 Task: Use the formula "FORMULATEXT" in spreadsheet "Project portfolio".
Action: Mouse moved to (141, 85)
Screenshot: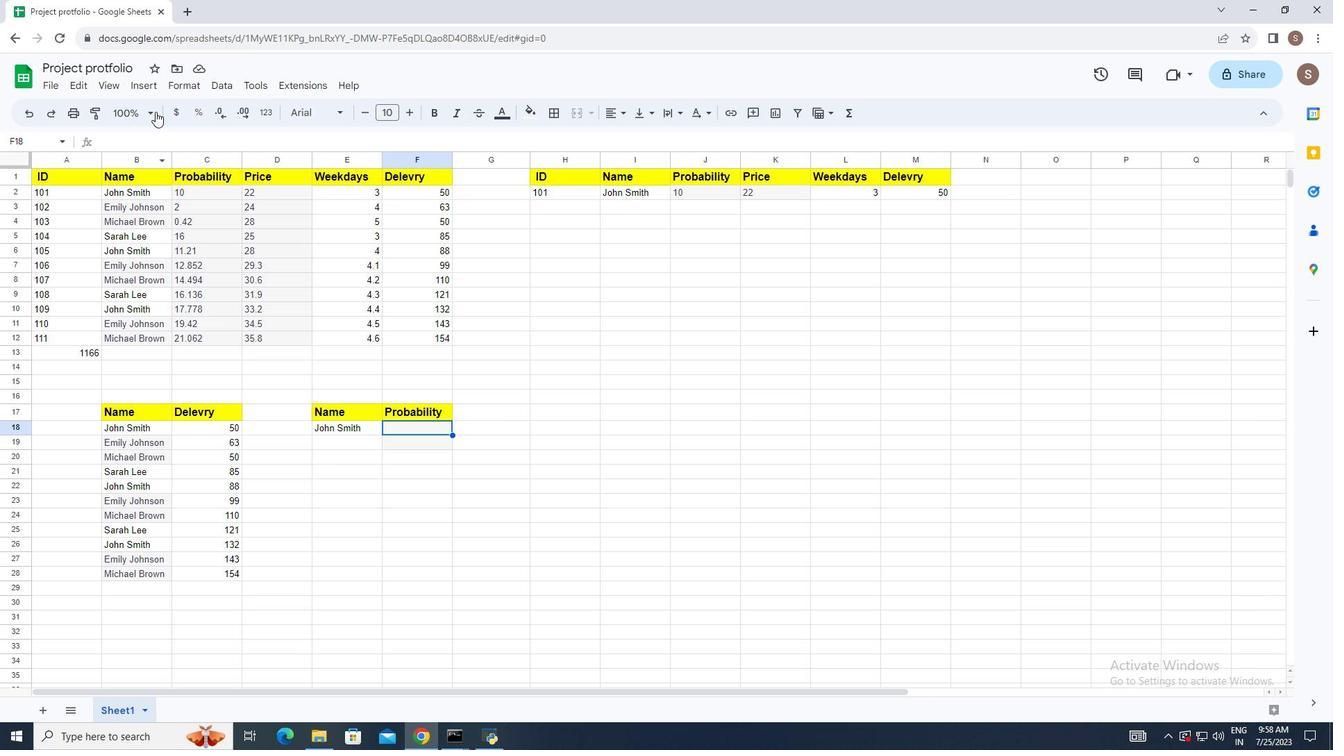 
Action: Mouse pressed left at (141, 85)
Screenshot: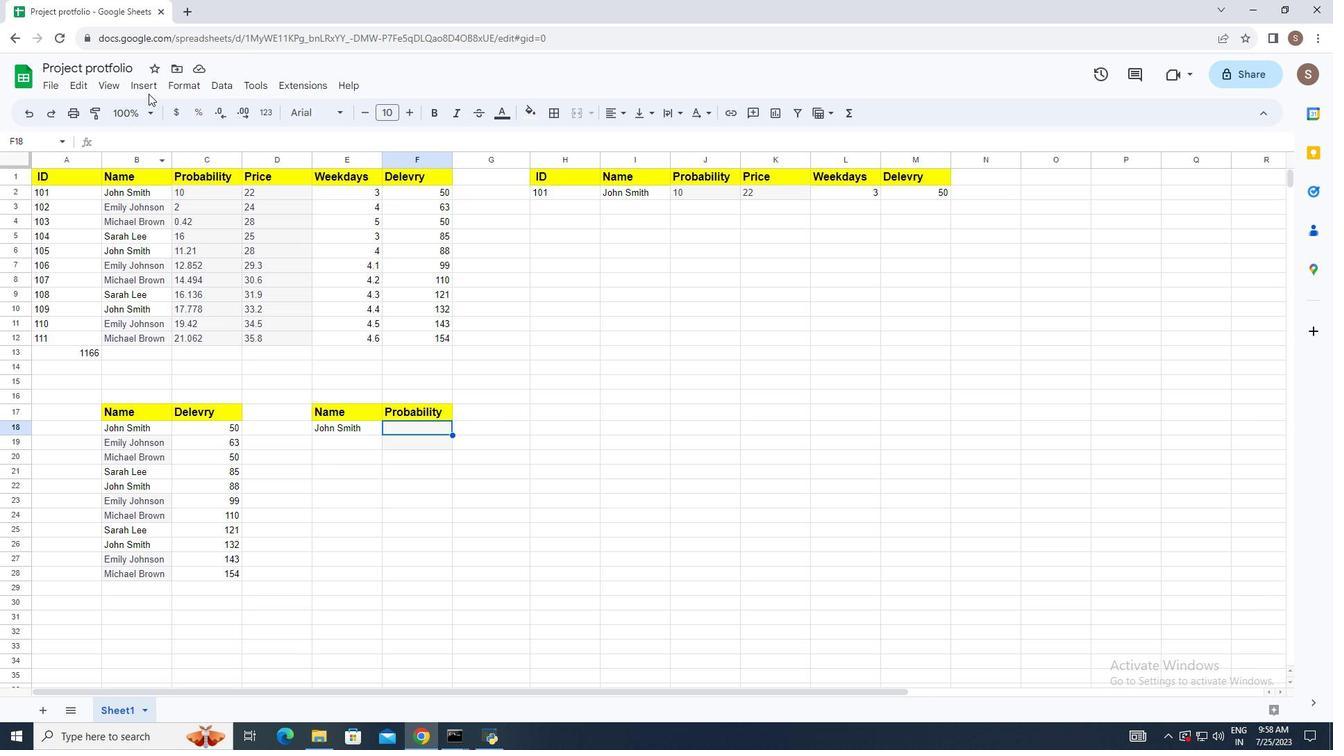 
Action: Mouse moved to (216, 329)
Screenshot: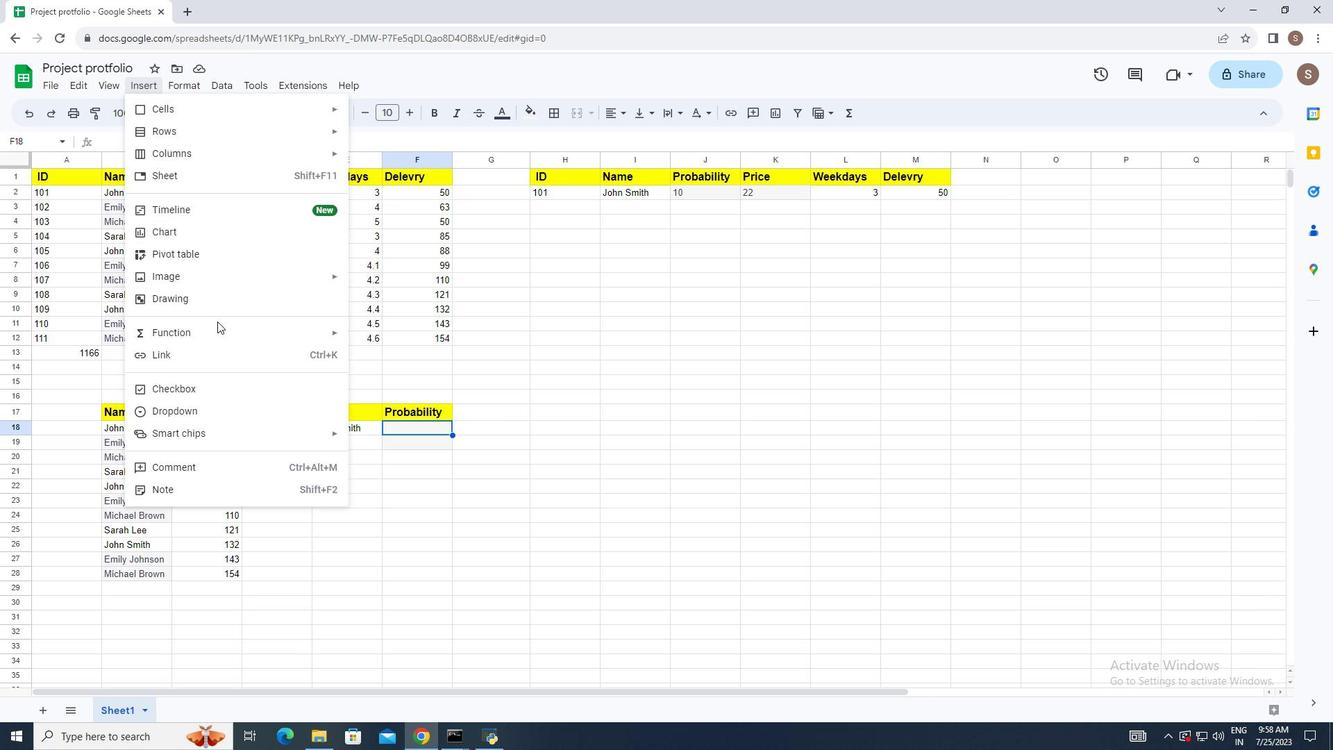 
Action: Mouse pressed left at (216, 329)
Screenshot: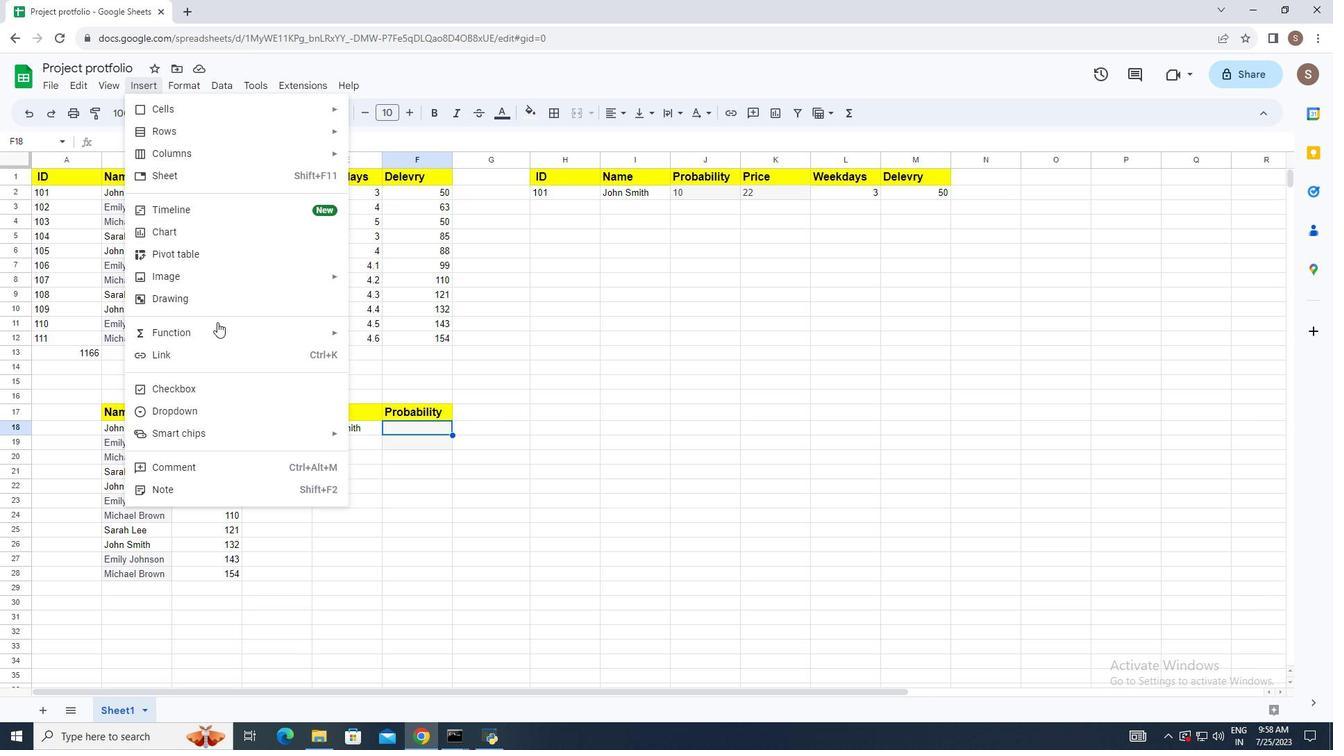 
Action: Mouse moved to (397, 323)
Screenshot: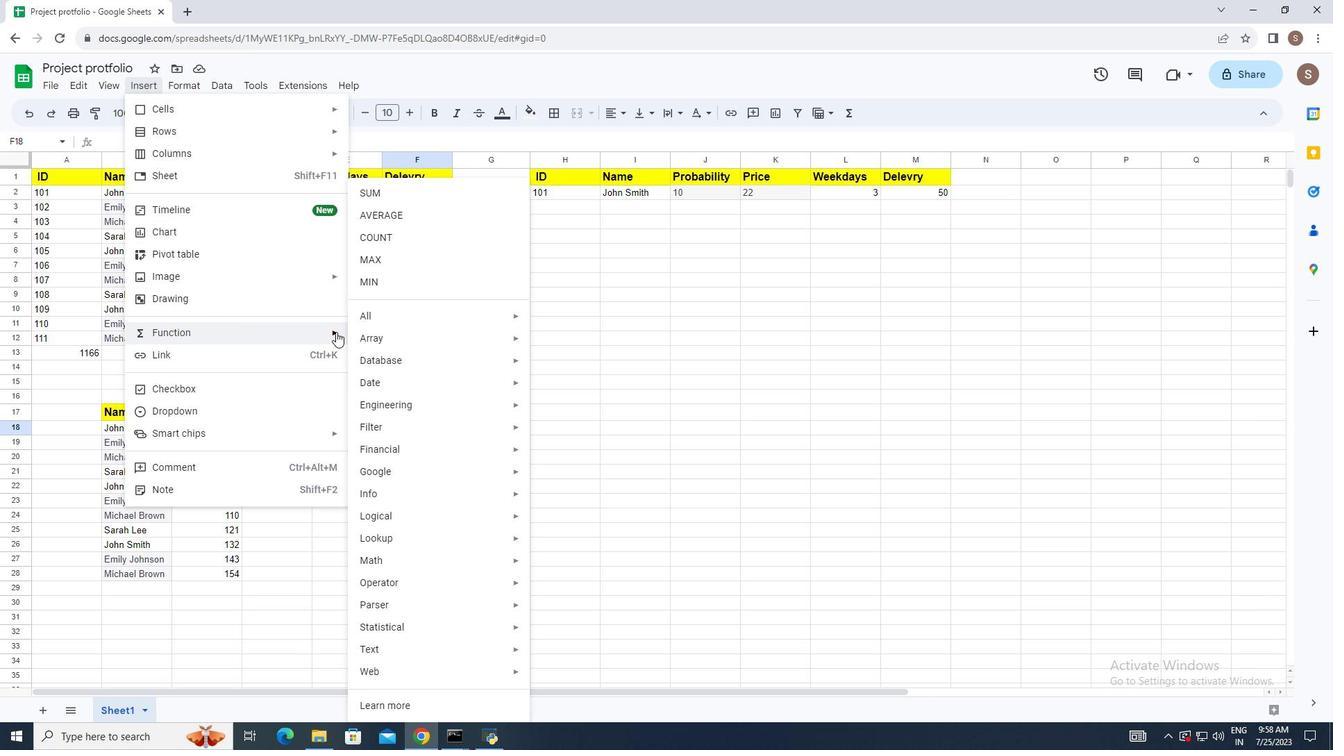 
Action: Mouse pressed left at (397, 323)
Screenshot: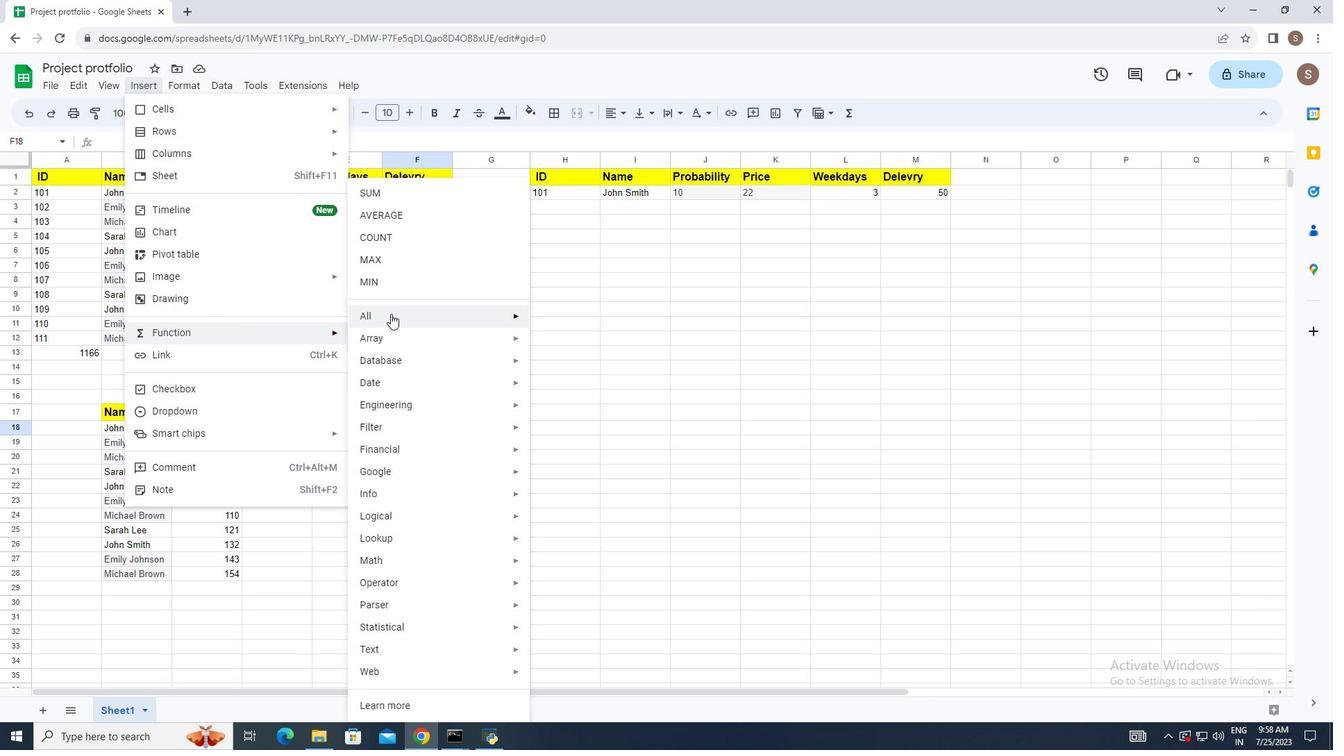 
Action: Mouse moved to (621, 466)
Screenshot: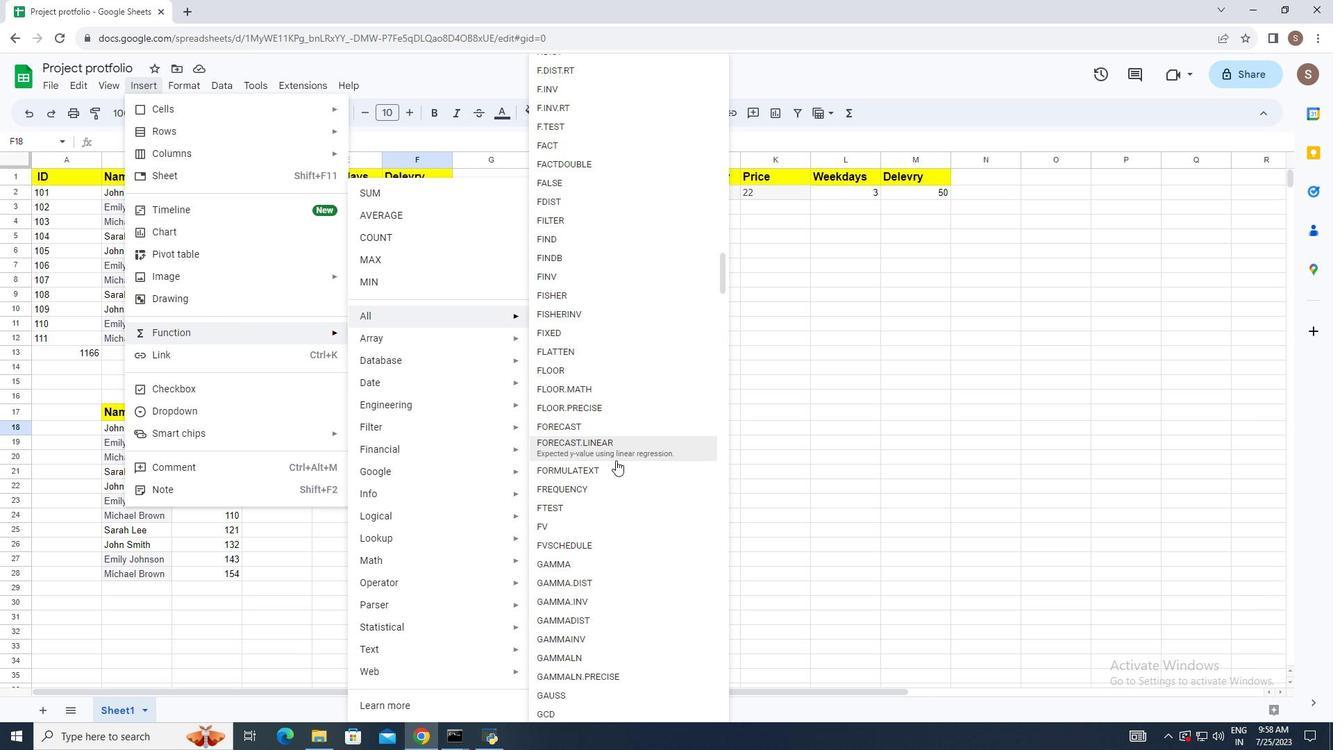 
Action: Mouse pressed left at (621, 466)
Screenshot: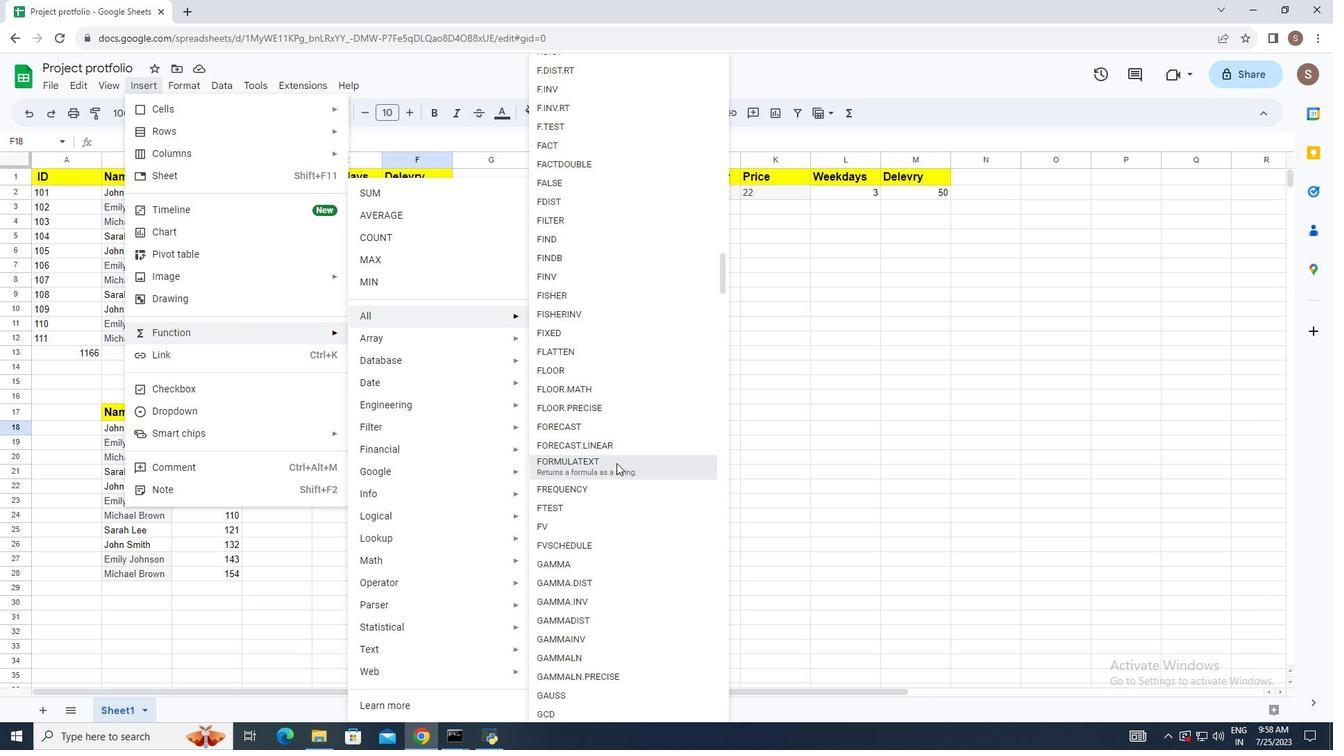 
Action: Mouse moved to (64, 193)
Screenshot: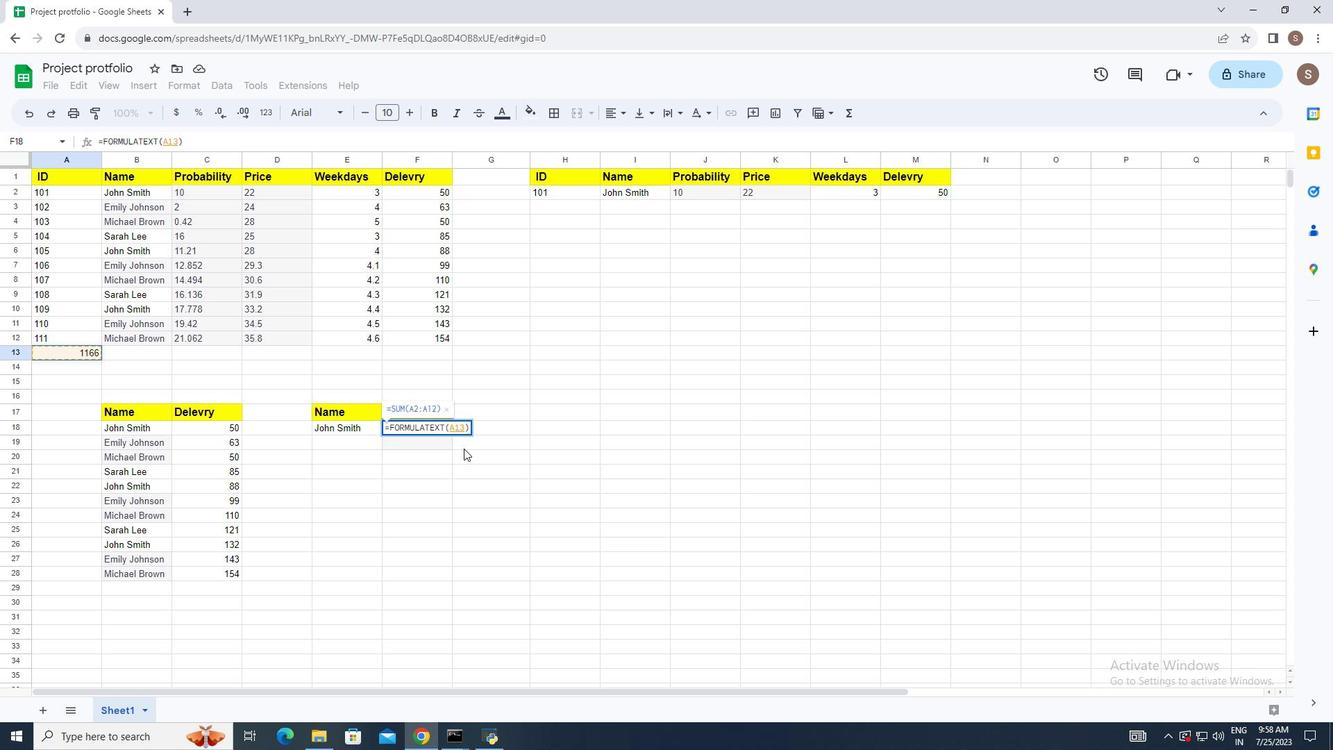 
Action: Mouse pressed left at (64, 193)
Screenshot: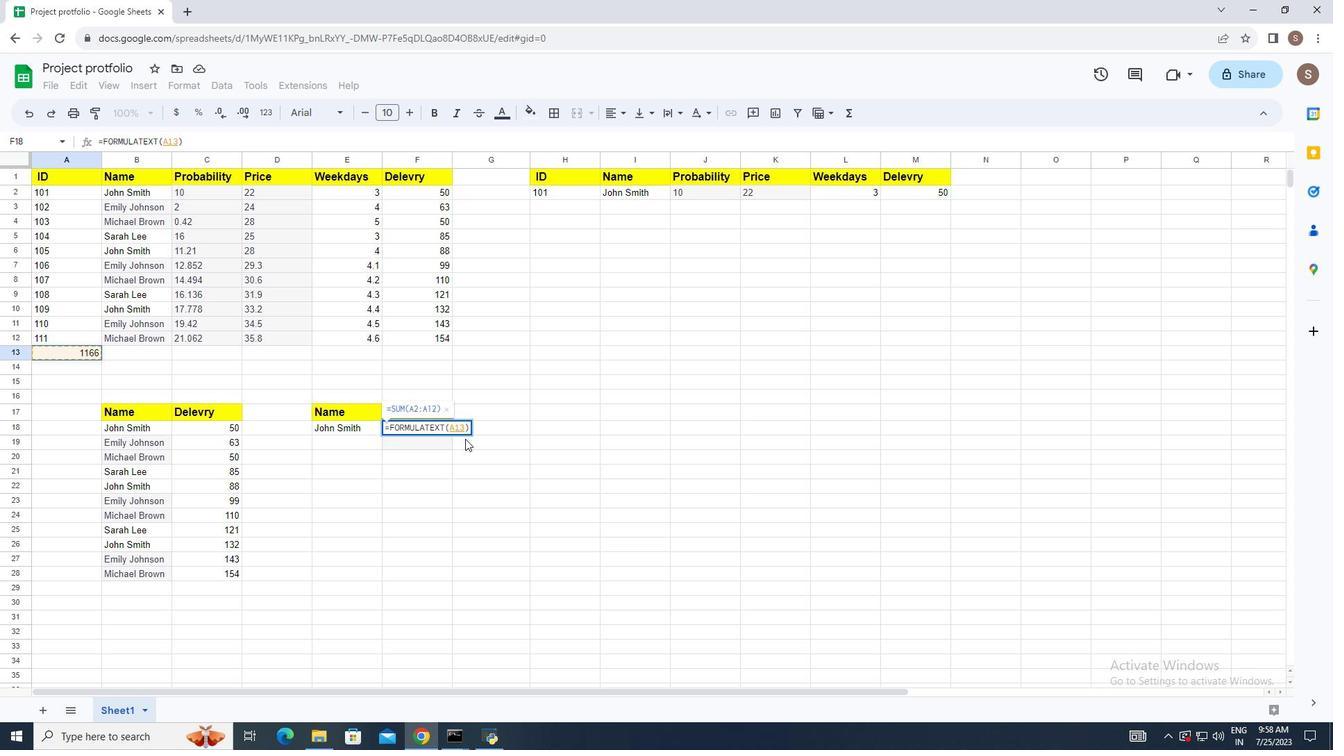 
Action: Mouse moved to (518, 518)
Screenshot: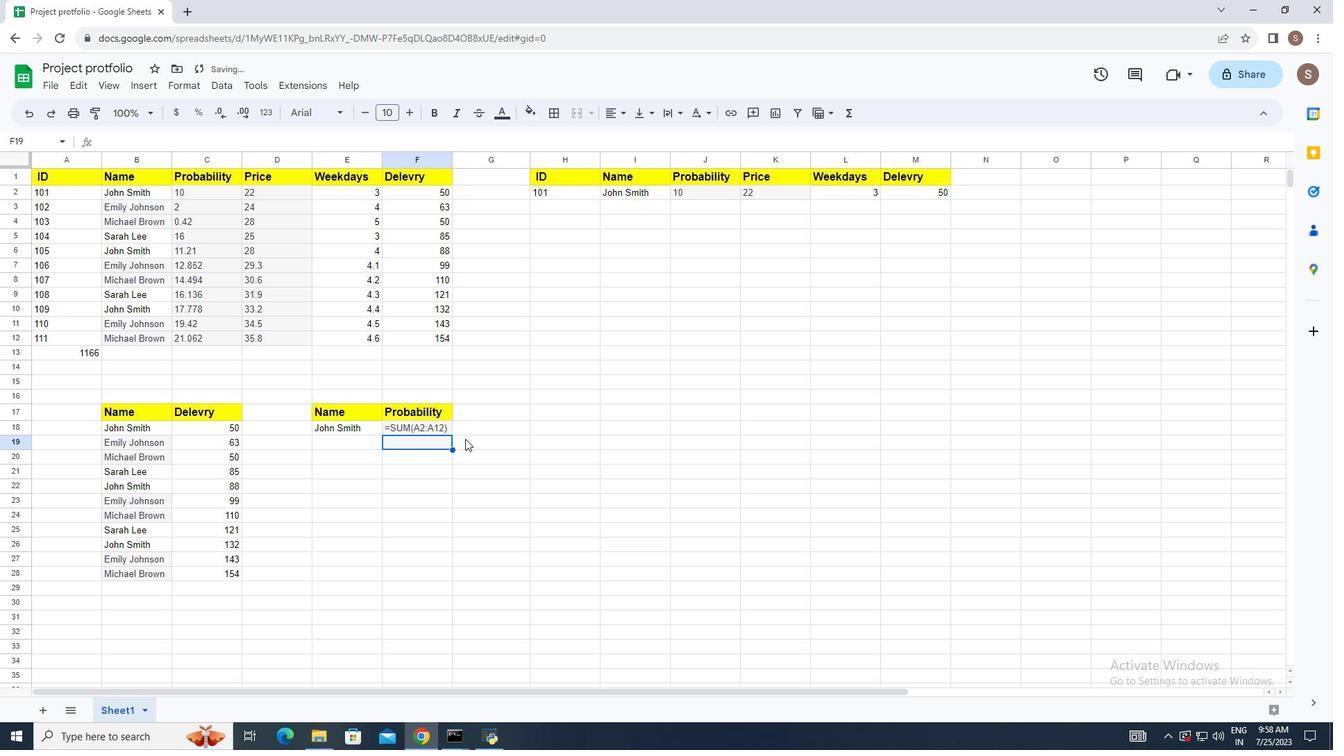 
Action: Key pressed ,
Screenshot: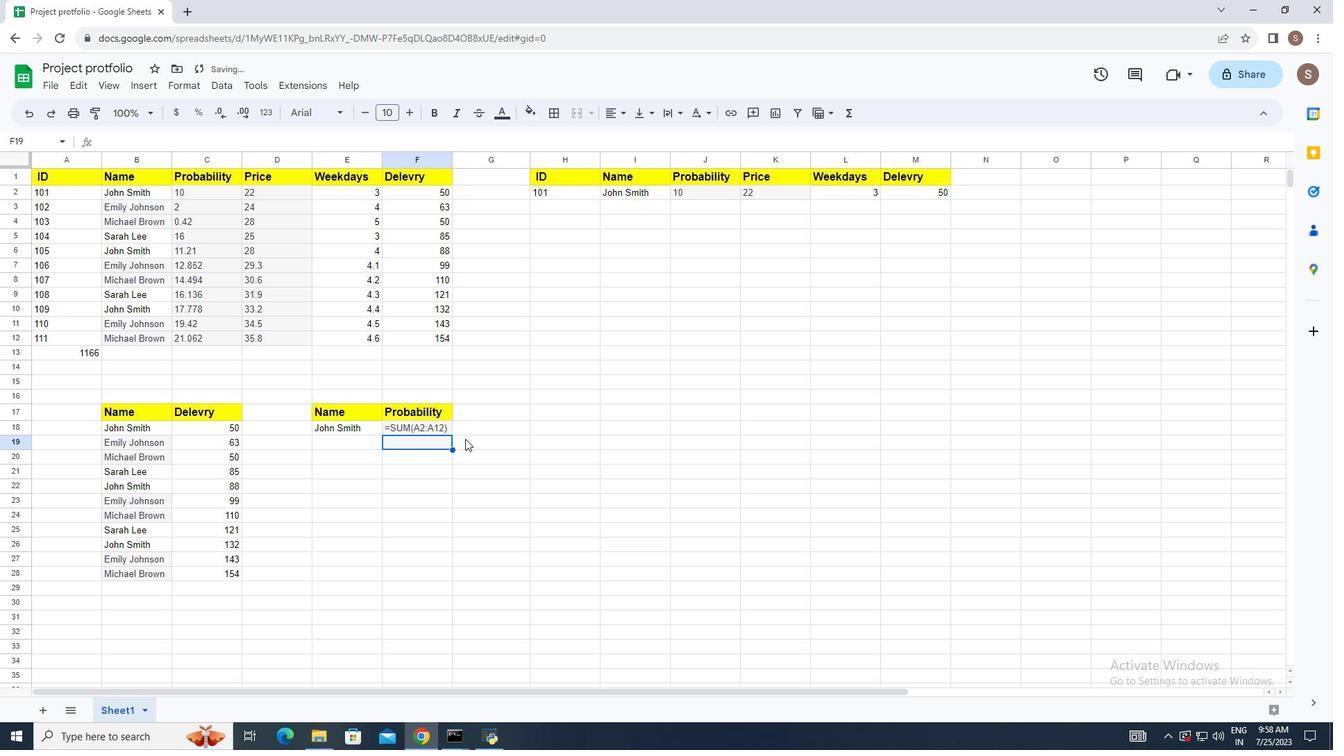 
Action: Mouse moved to (485, 496)
Screenshot: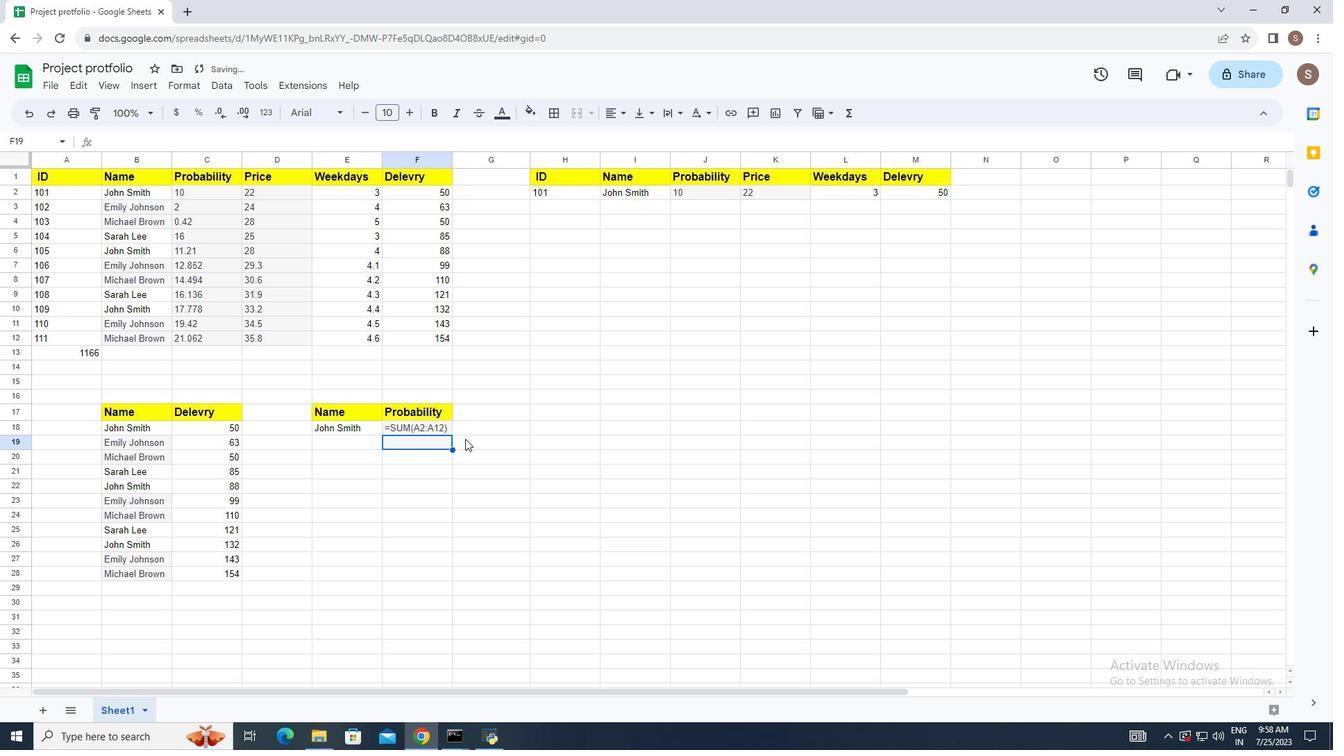
Action: Key pressed <Key.space>
Screenshot: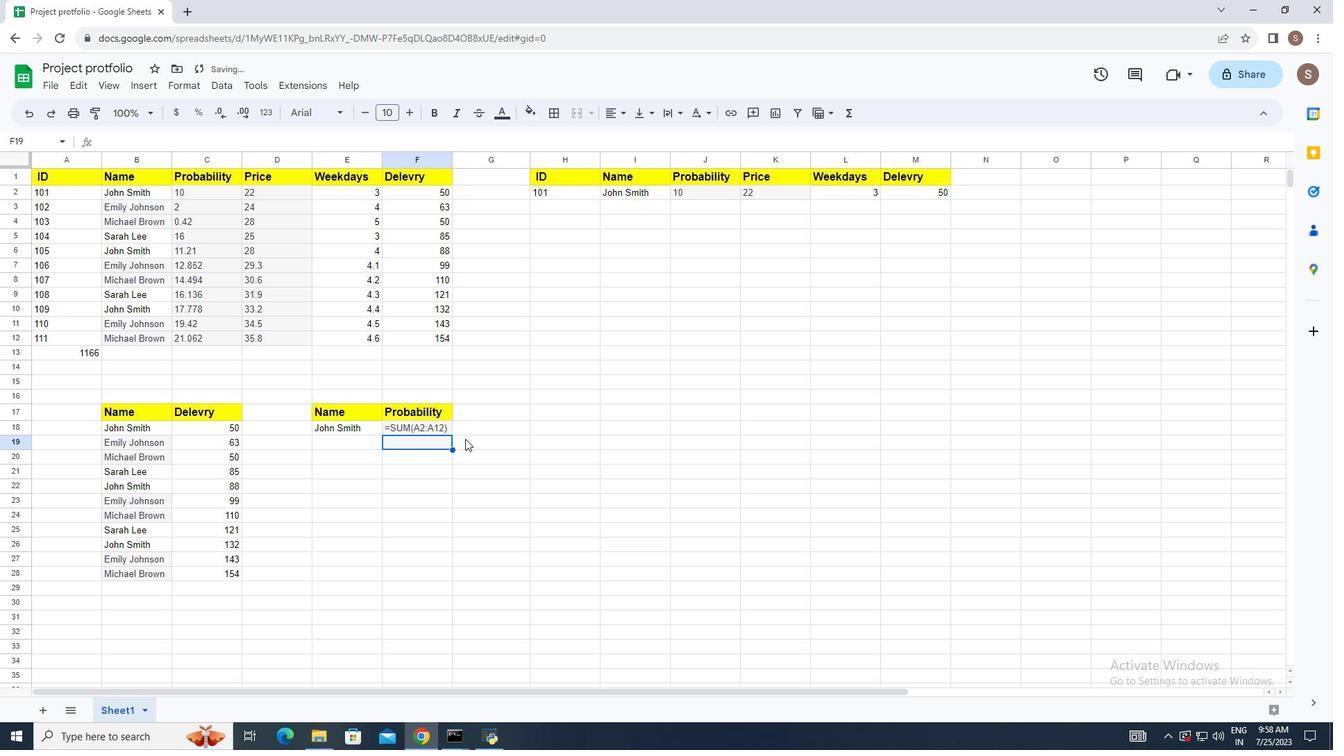 
Action: Mouse moved to (357, 191)
Screenshot: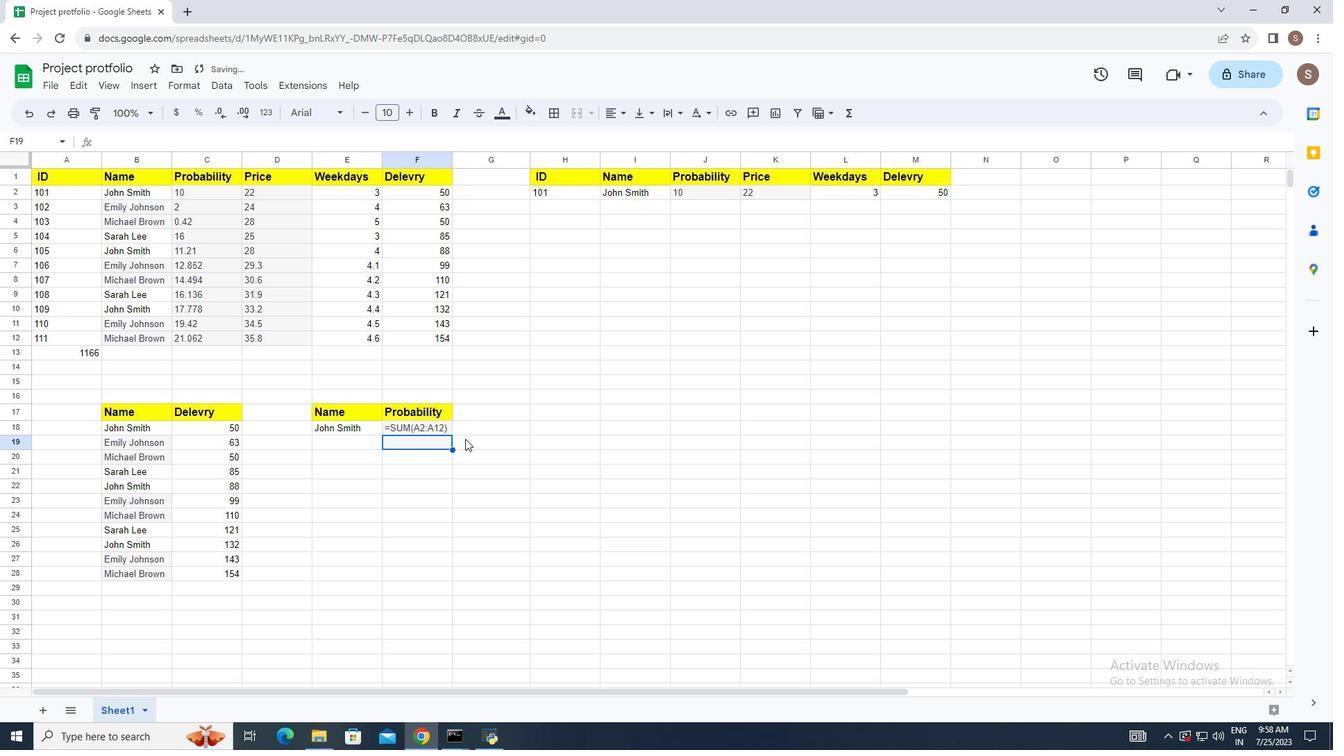 
Action: Mouse pressed left at (357, 191)
Screenshot: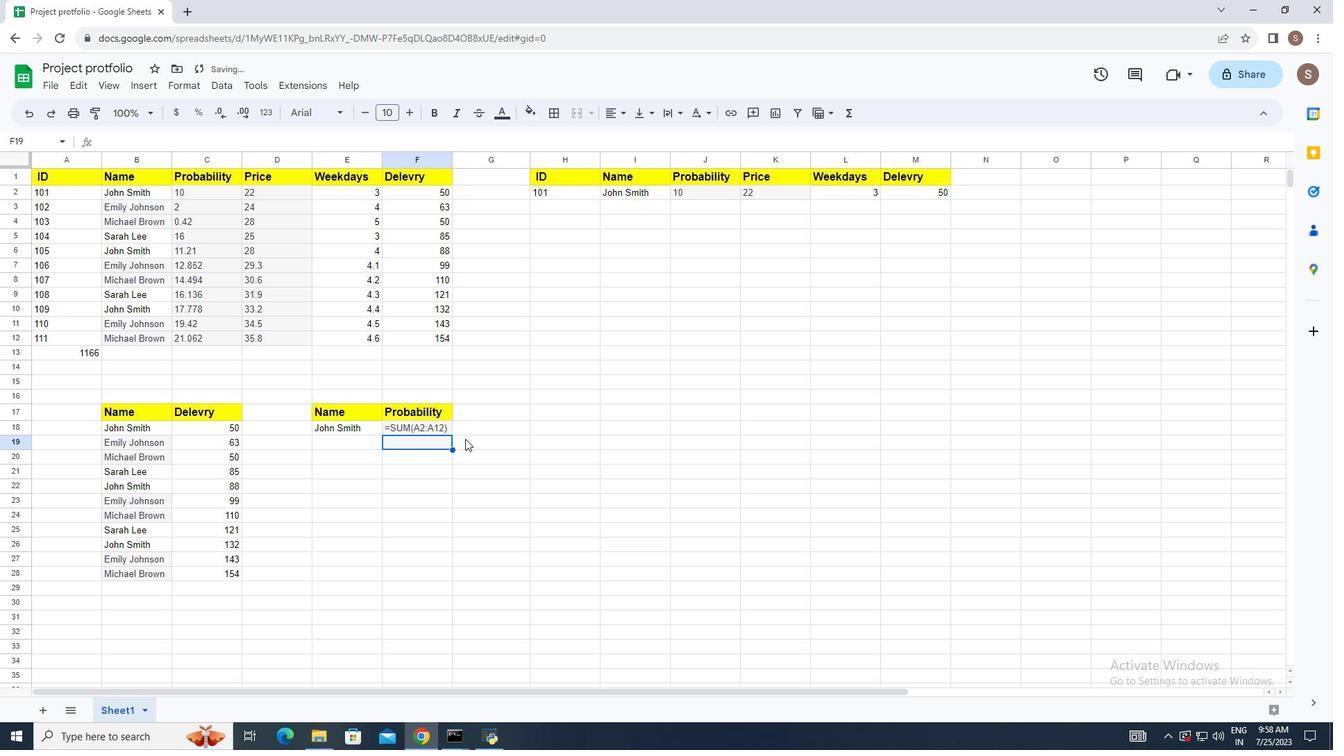 
Action: Mouse moved to (624, 596)
Screenshot: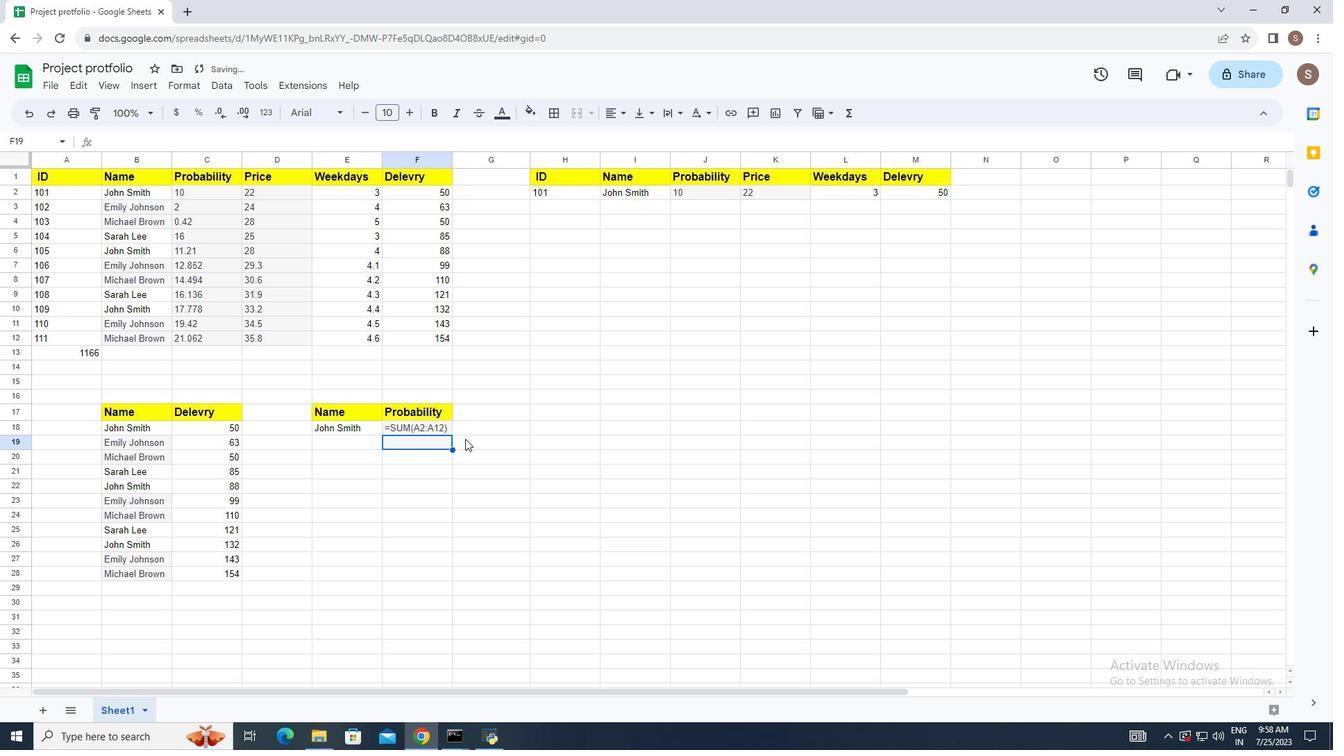 
Action: Key pressed <Key.enter>
Screenshot: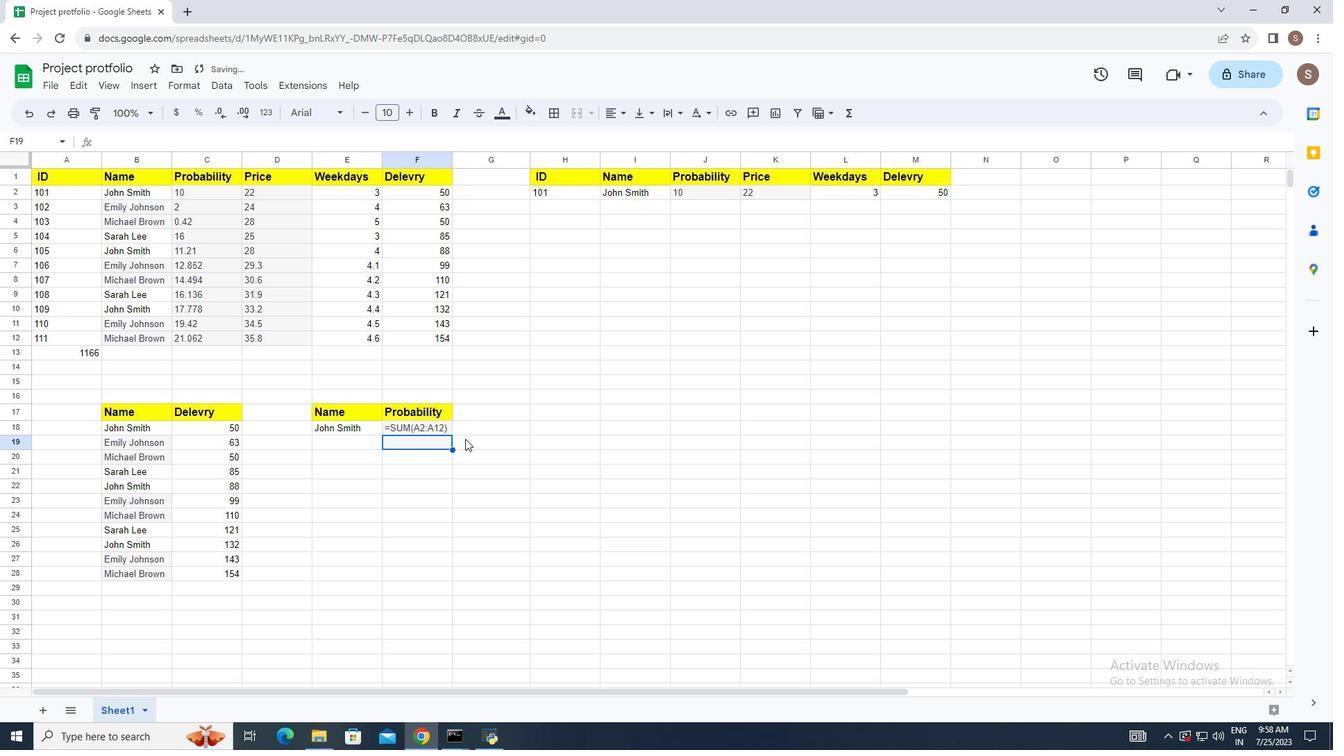 
Action: Mouse moved to (414, 428)
Screenshot: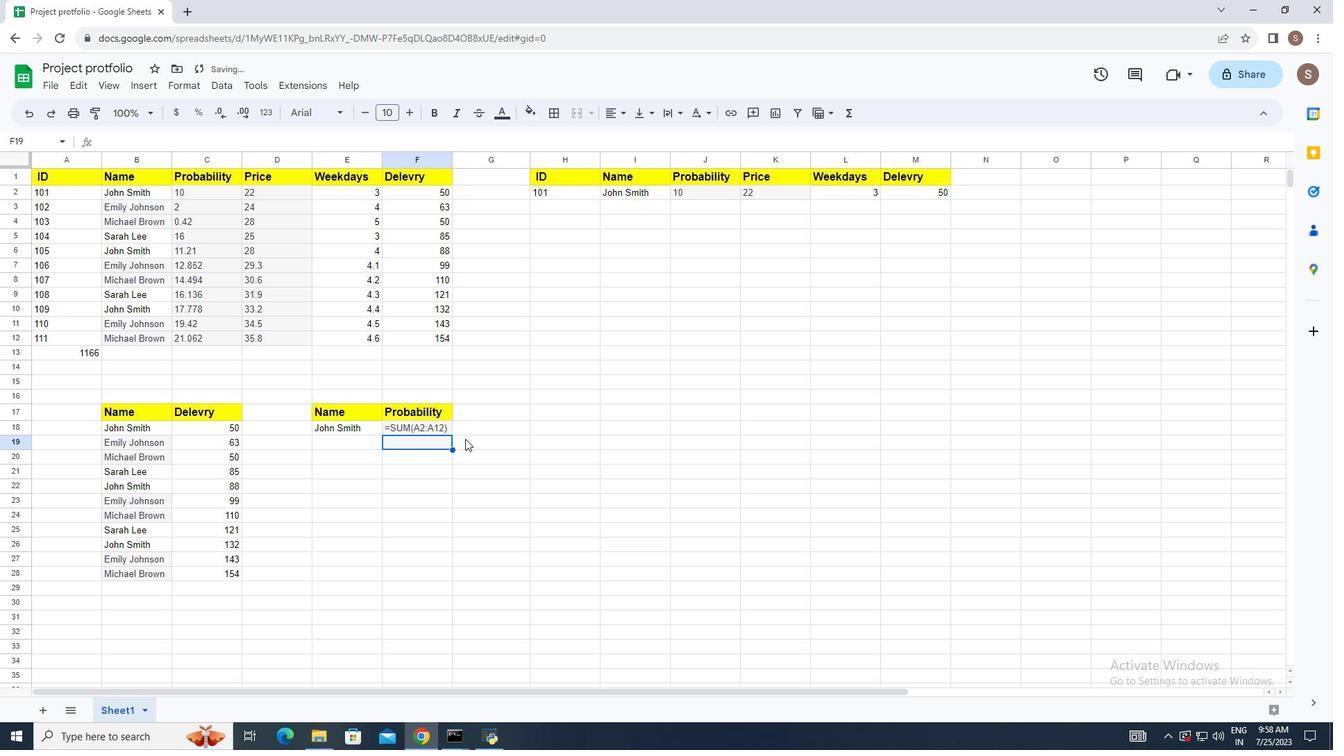 
Action: Mouse pressed left at (414, 428)
Screenshot: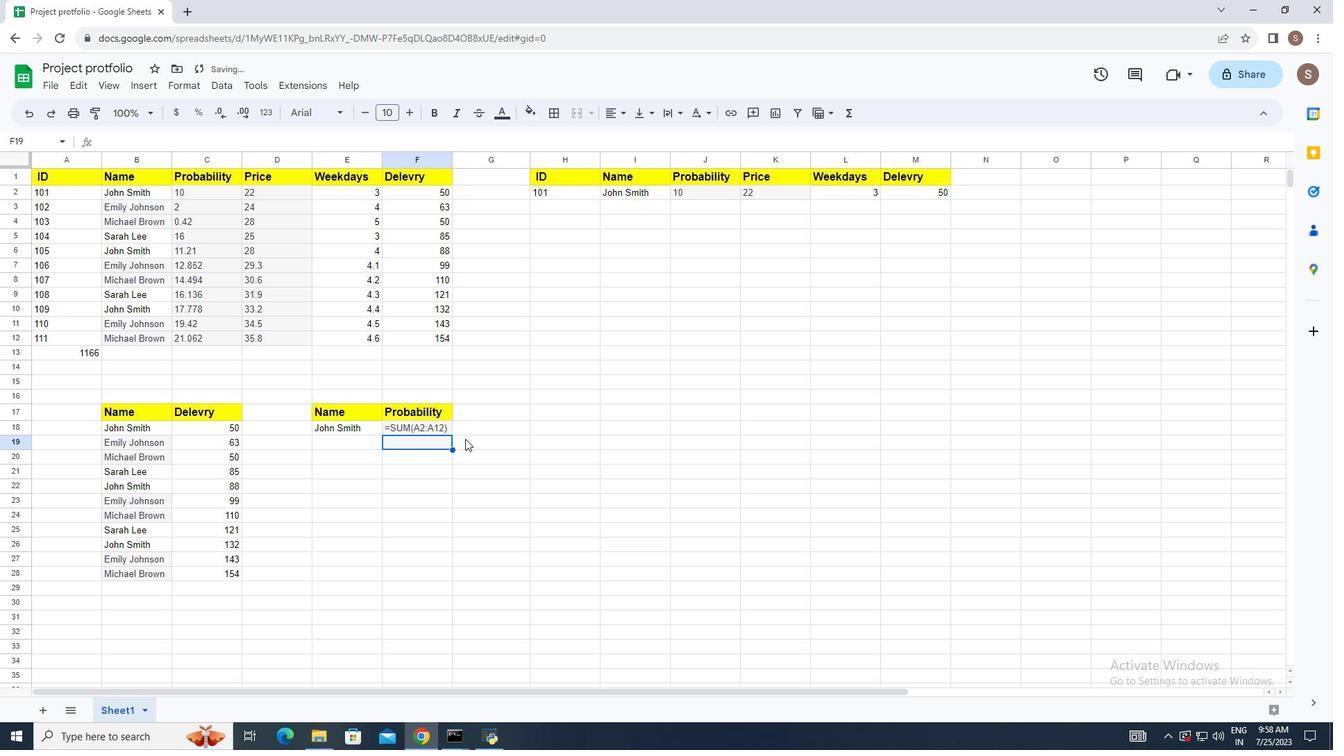 
Action: Mouse pressed left at (414, 428)
Screenshot: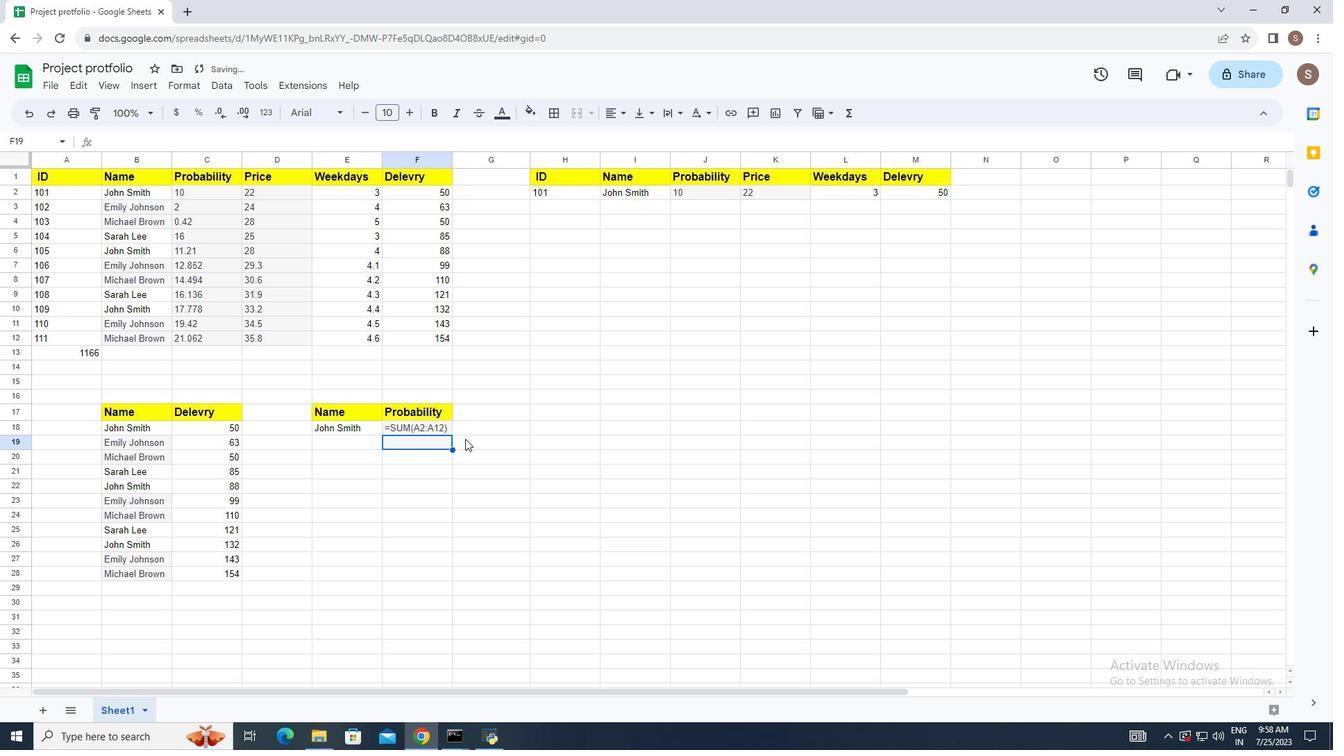 
Action: Mouse moved to (480, 428)
Screenshot: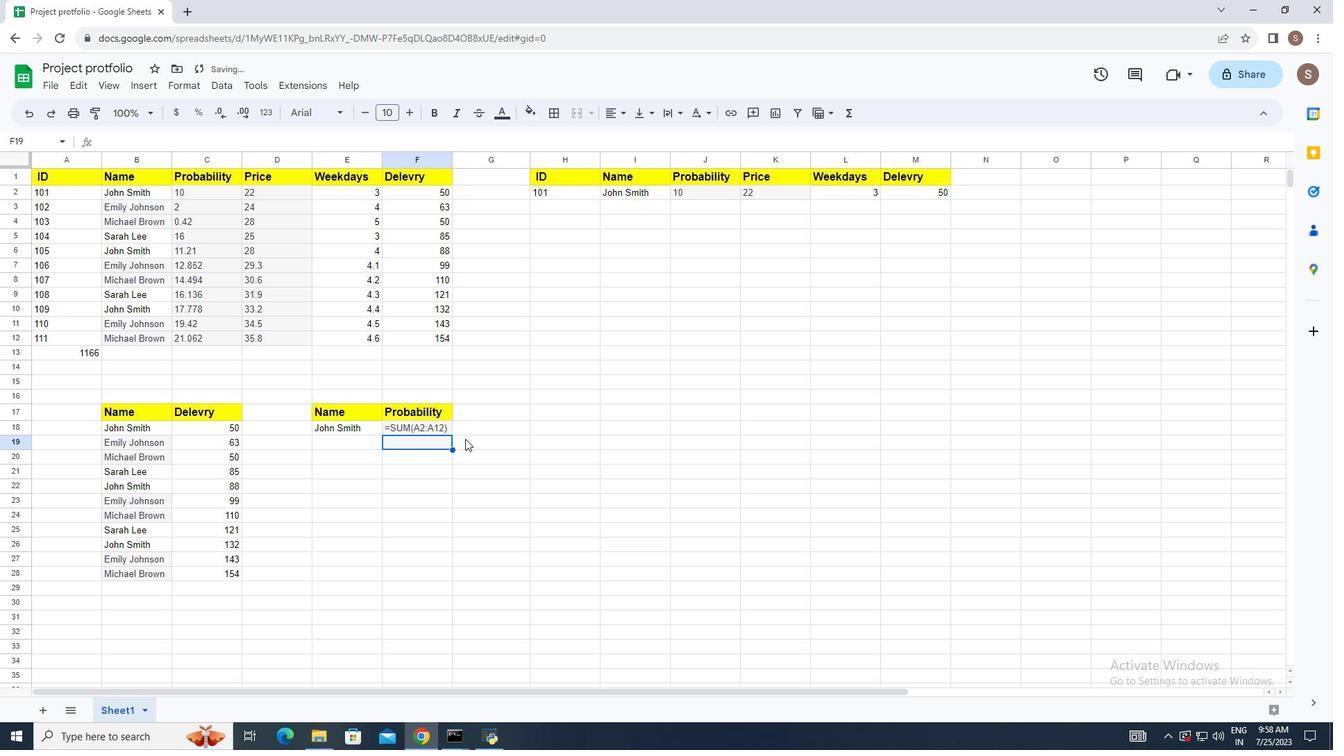 
Action: Mouse pressed left at (480, 428)
Screenshot: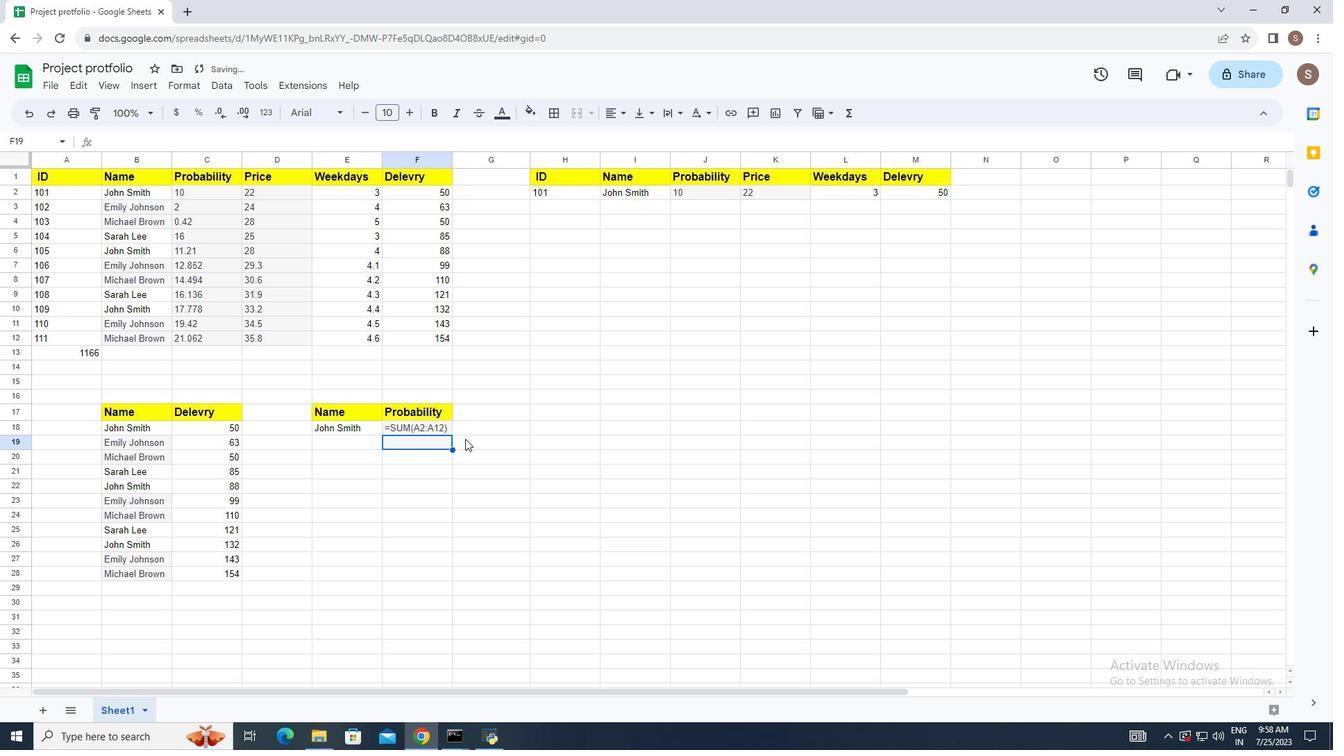 
Action: Mouse moved to (509, 511)
Screenshot: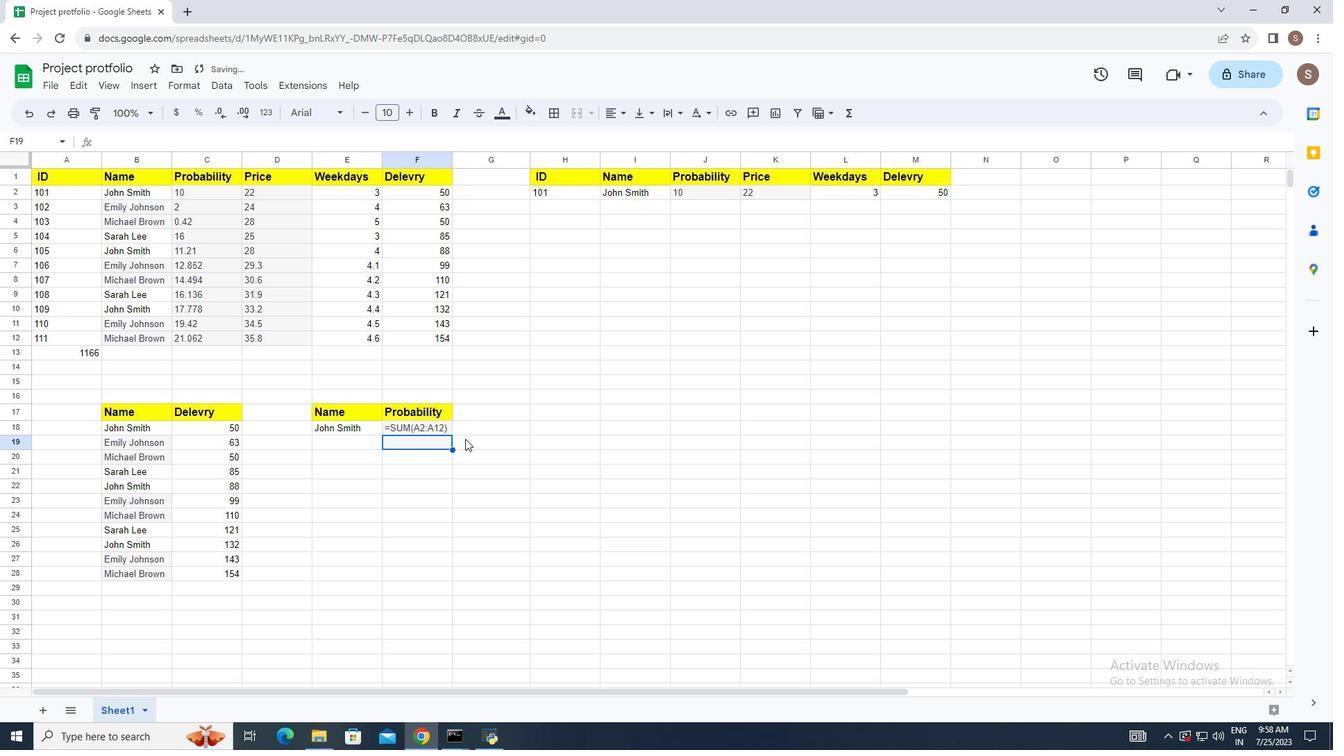 
Action: Key pressed <Key.backspace><Key.backspace><Key.backspace><Key.backspace><Key.backspace><Key.backspace><Key.shift>A2<Key.enter><Key.up><Key.delete>
Screenshot: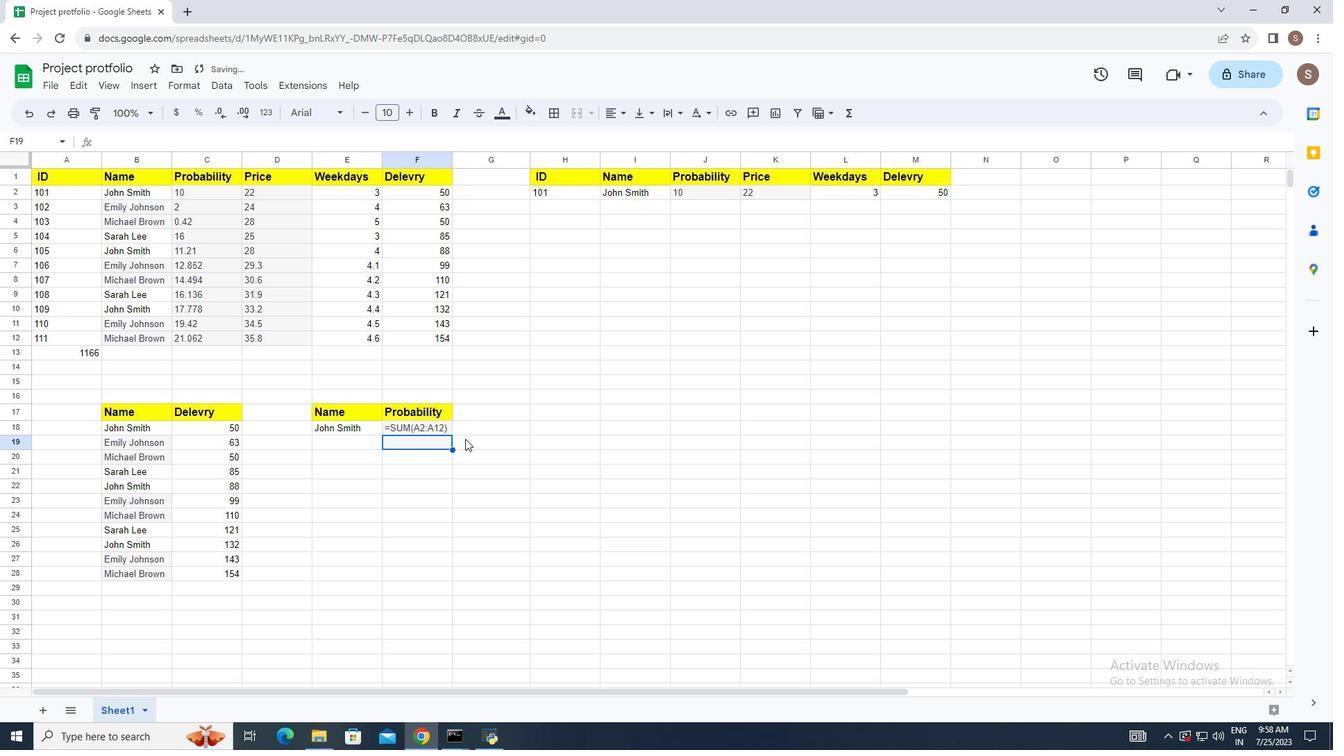 
Action: Mouse moved to (147, 91)
Screenshot: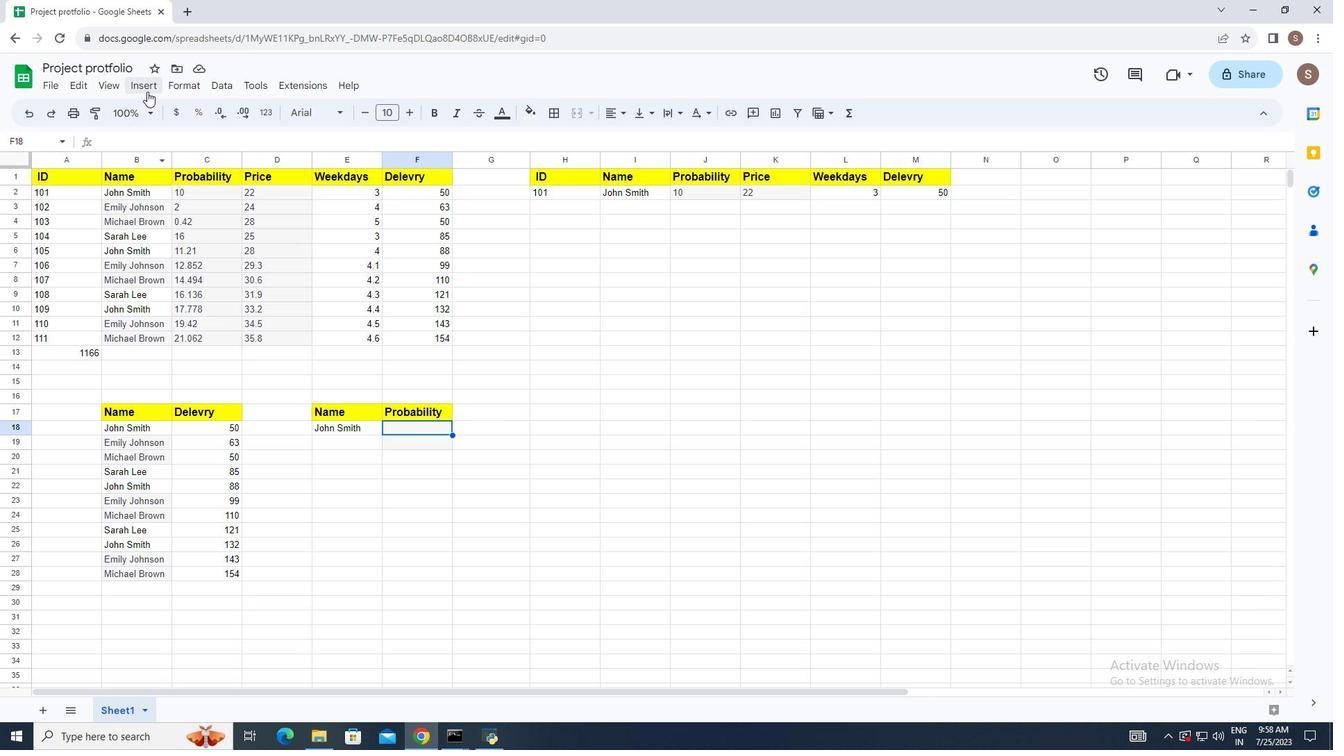 
Action: Mouse pressed left at (147, 91)
Screenshot: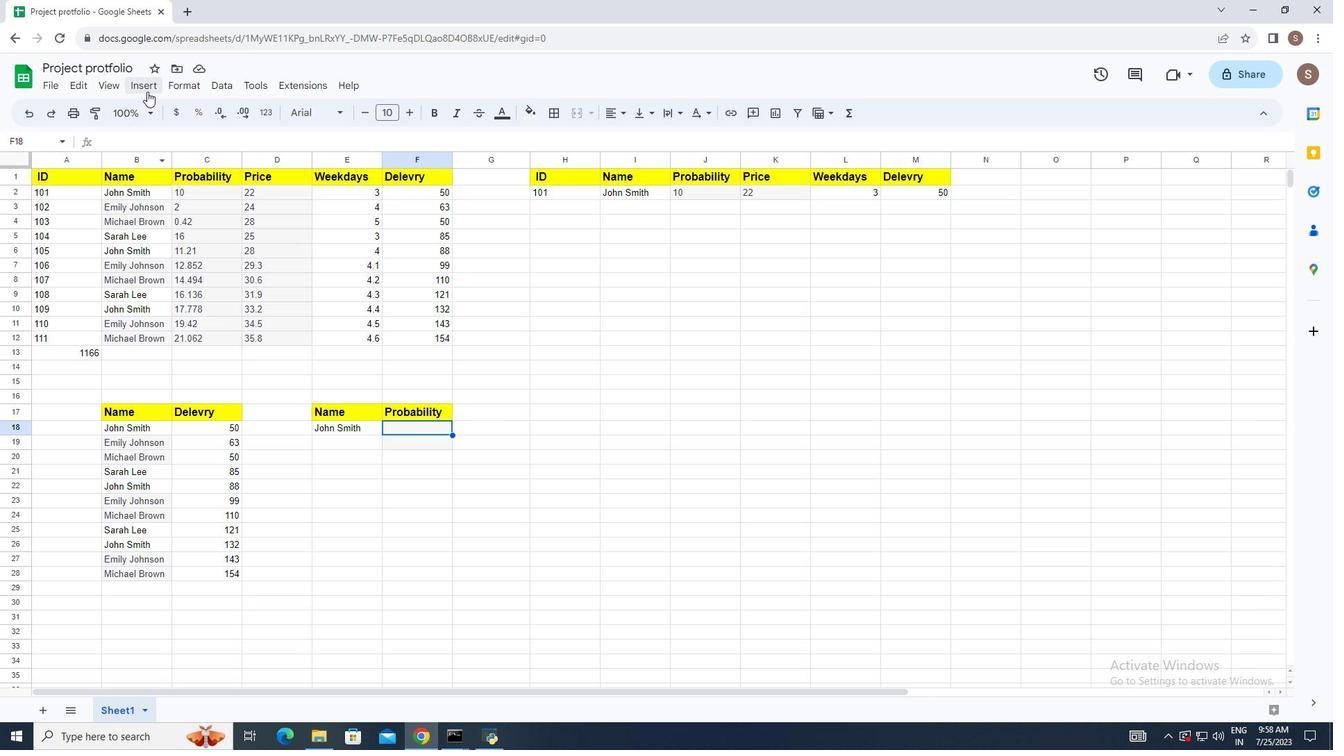 
Action: Mouse moved to (217, 325)
Screenshot: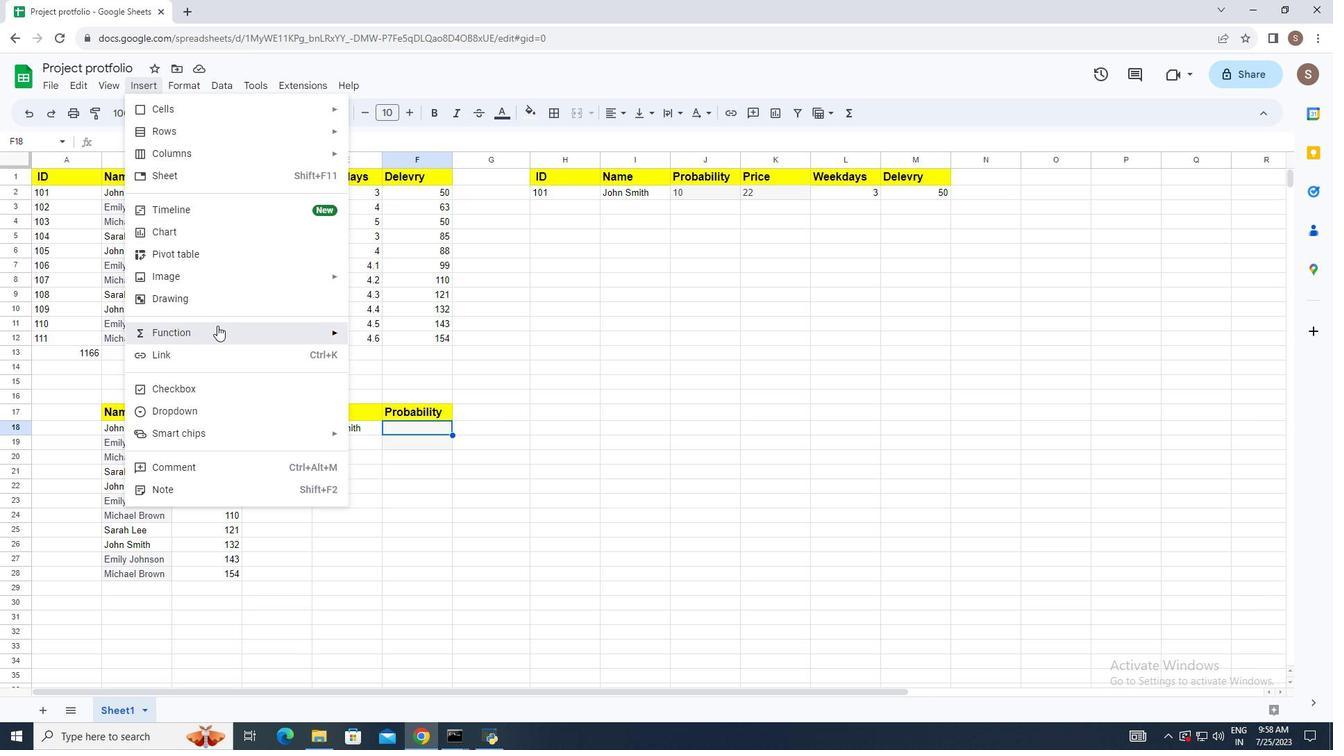 
Action: Mouse pressed left at (217, 325)
Screenshot: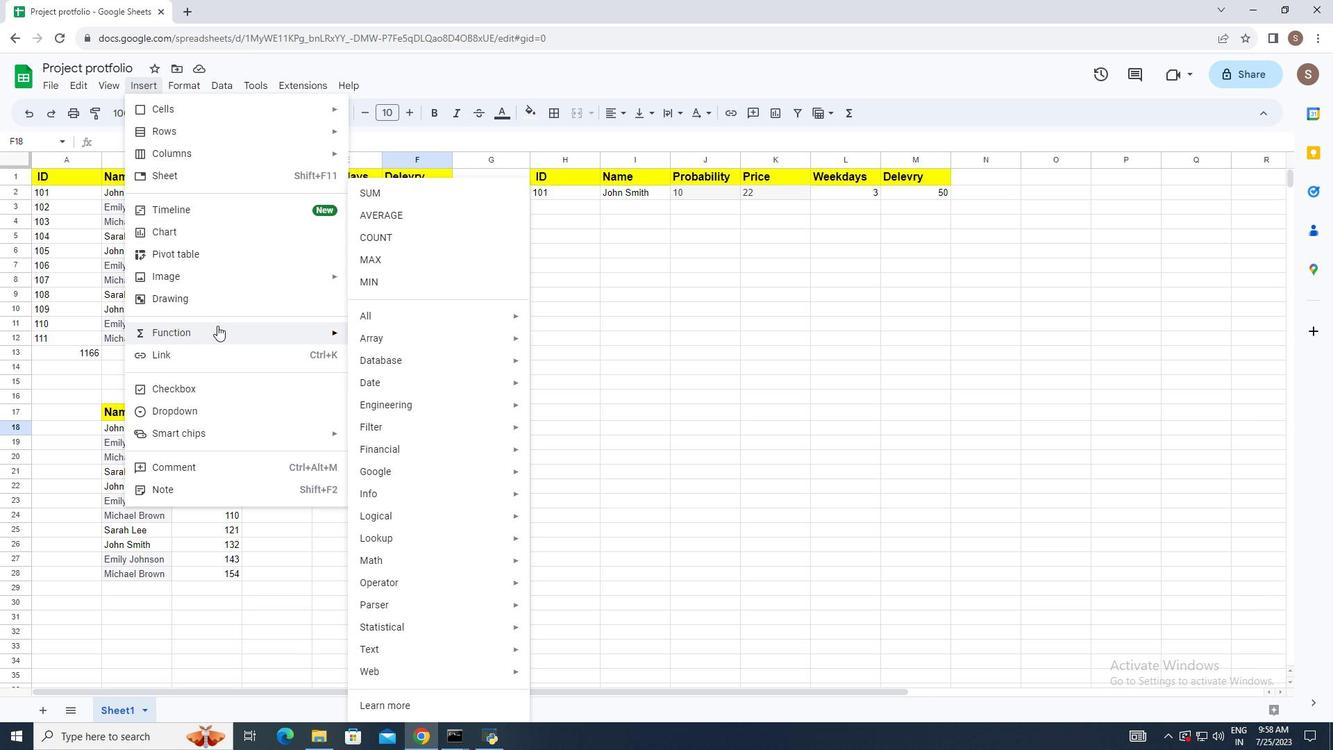 
Action: Mouse moved to (393, 311)
Screenshot: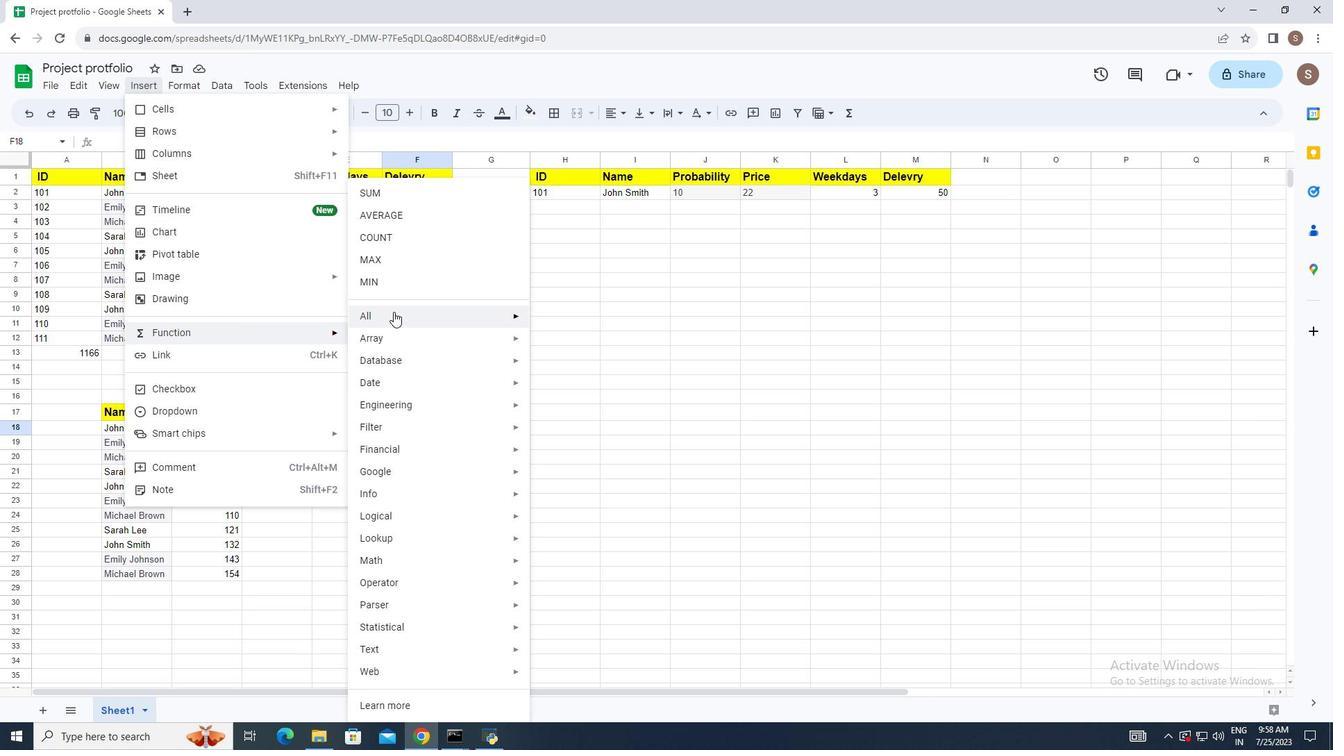 
Action: Mouse pressed left at (393, 311)
Screenshot: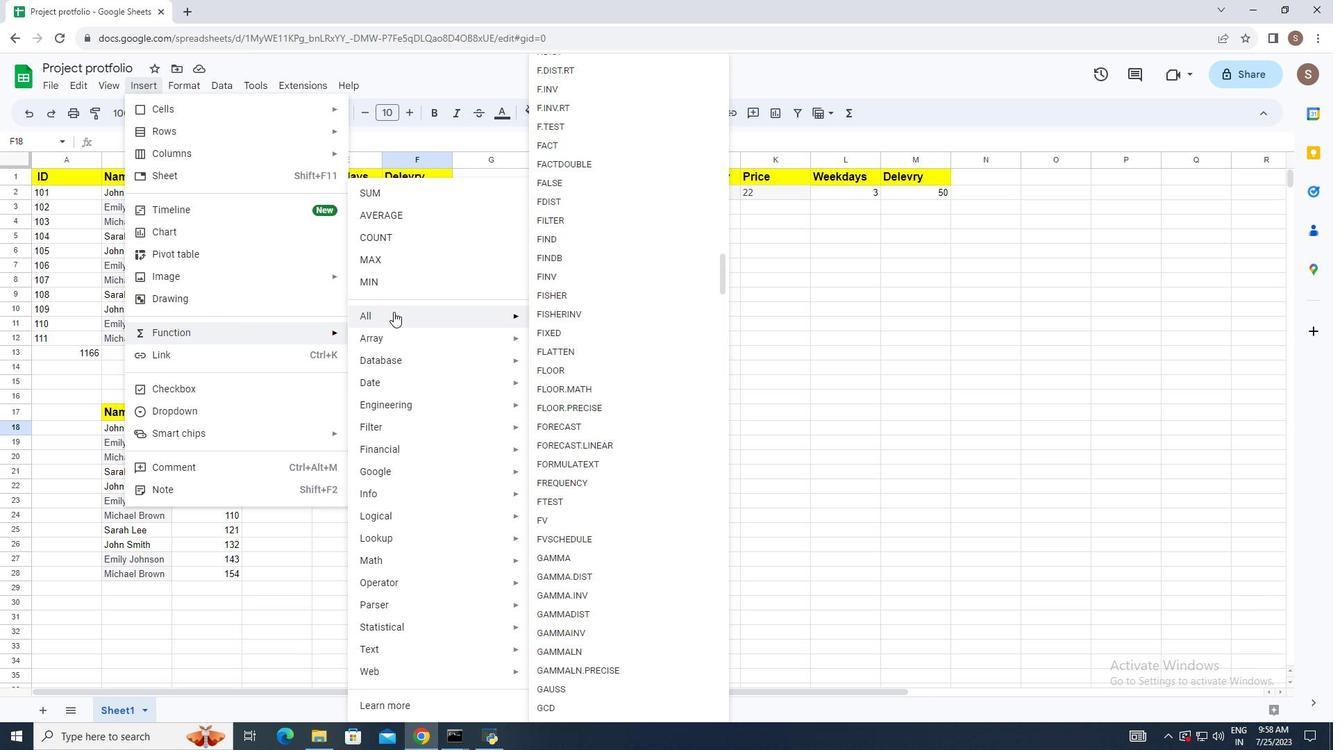 
Action: Mouse moved to (616, 463)
Screenshot: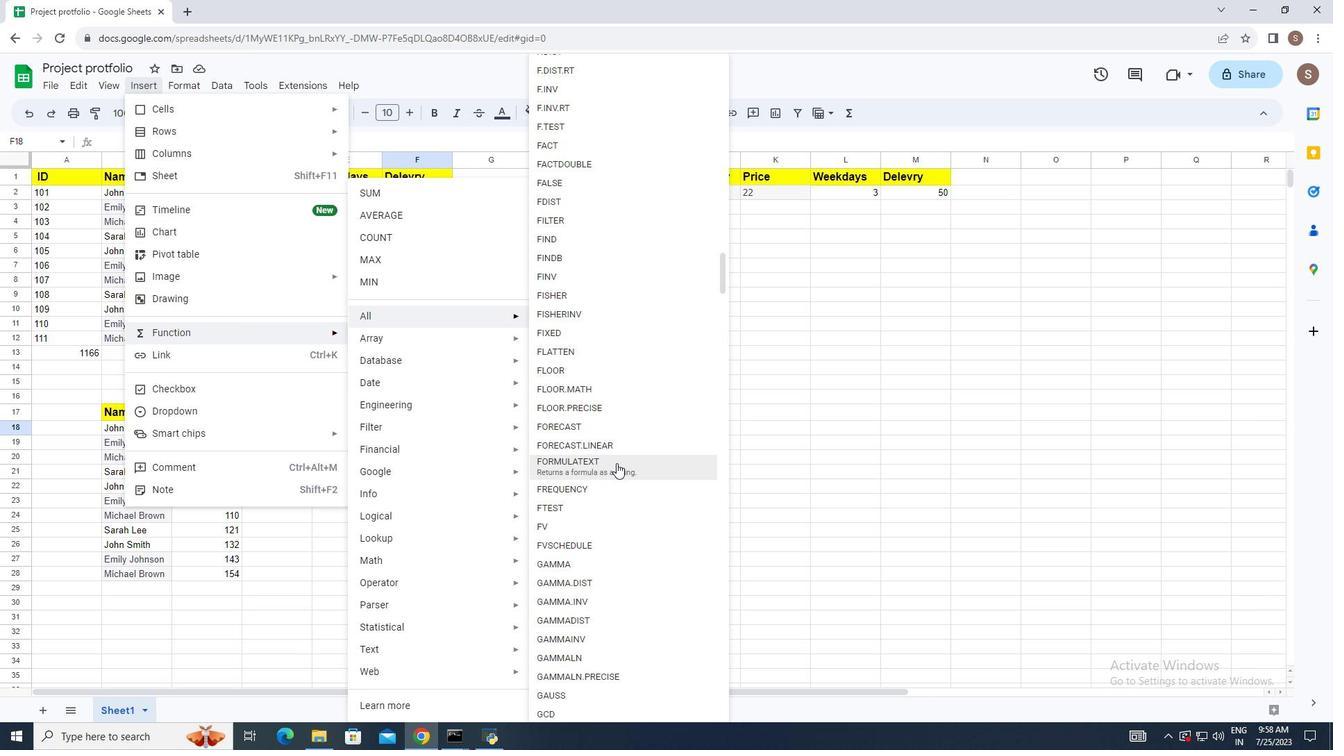 
Action: Mouse pressed left at (616, 463)
Screenshot: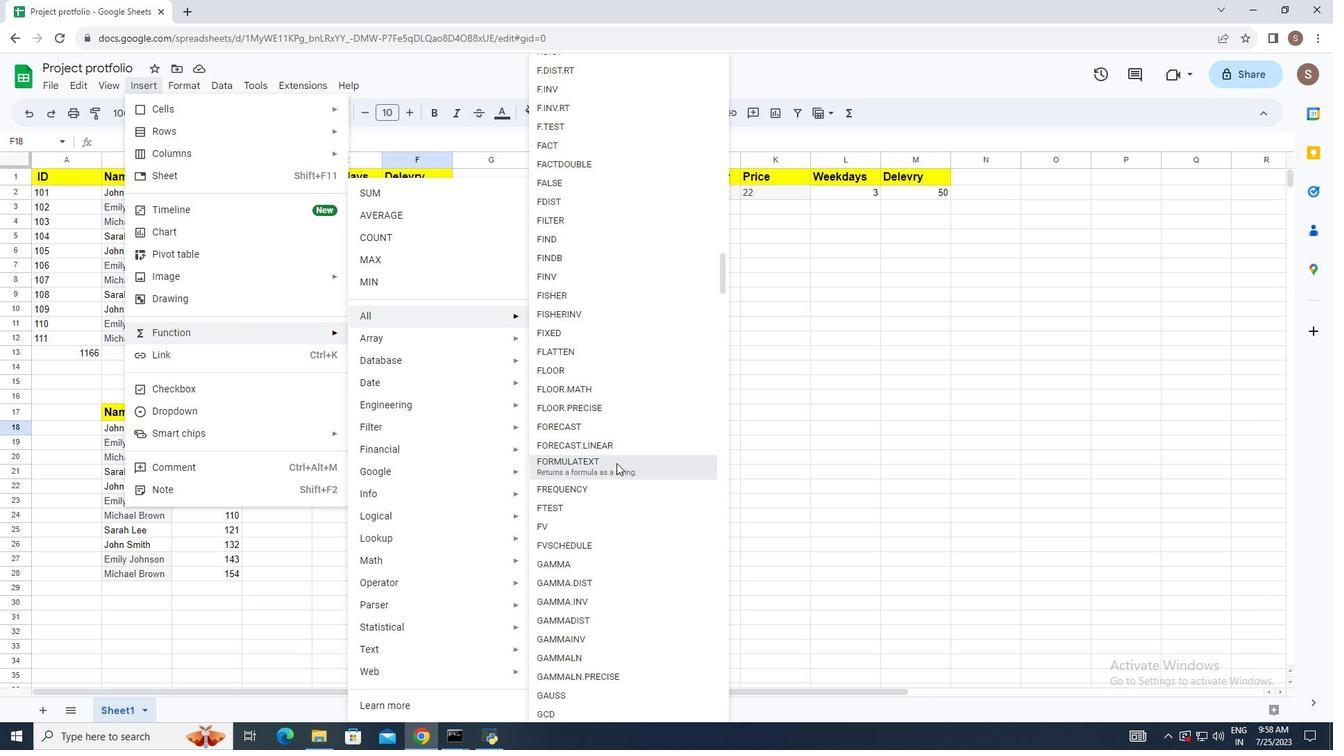 
Action: Mouse moved to (93, 349)
Screenshot: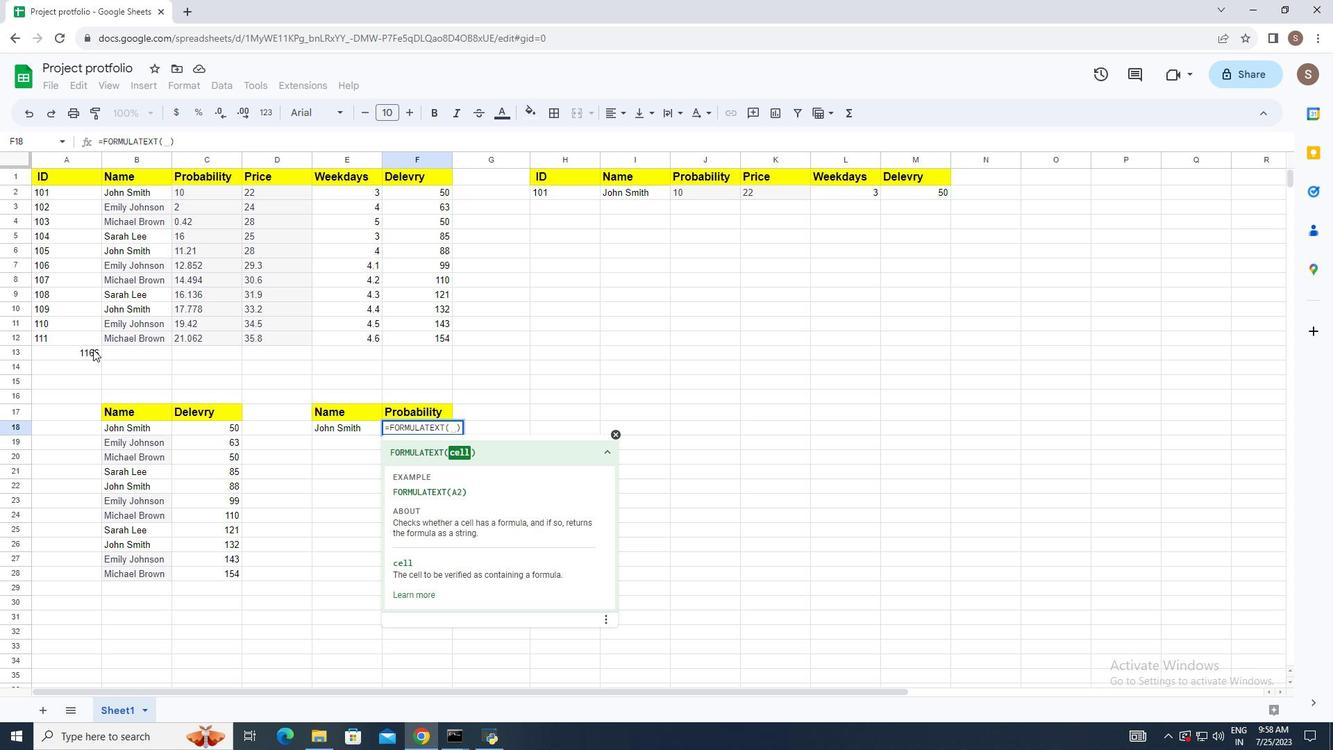 
Action: Mouse pressed left at (93, 349)
Screenshot: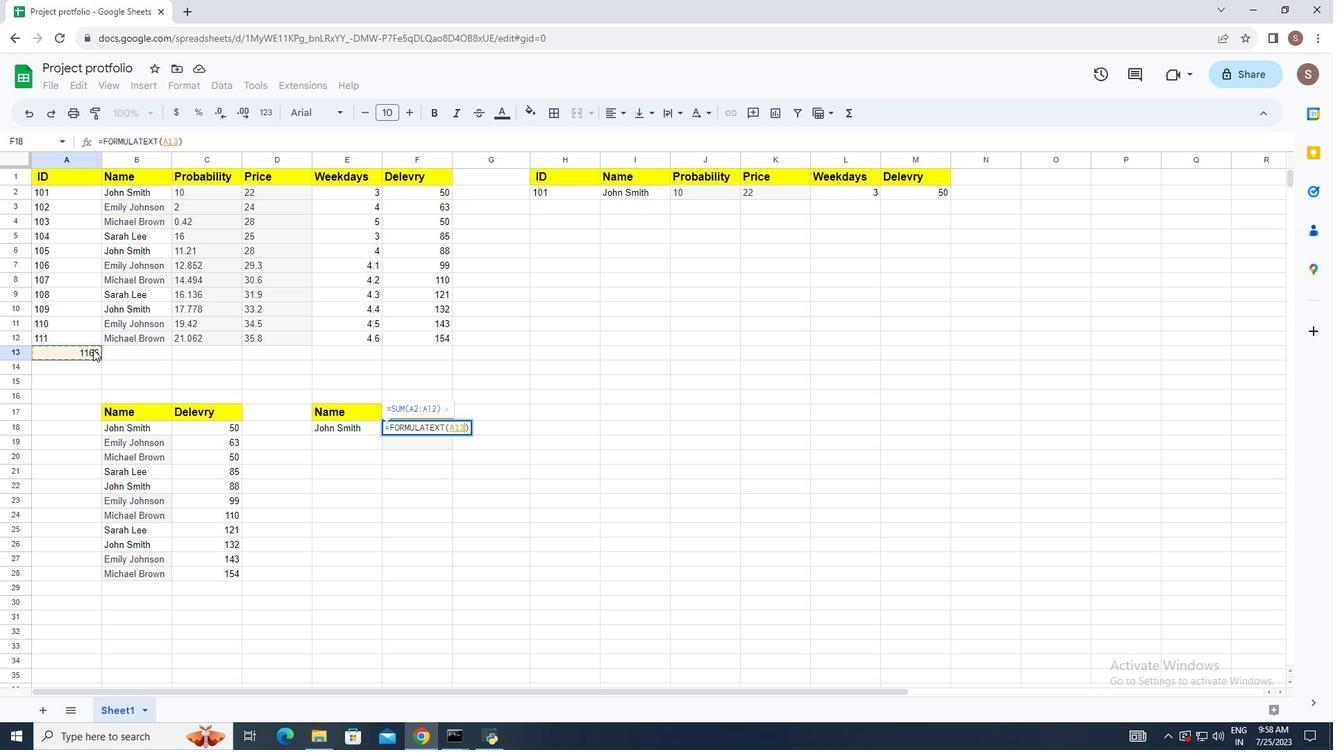 
Action: Mouse moved to (465, 439)
Screenshot: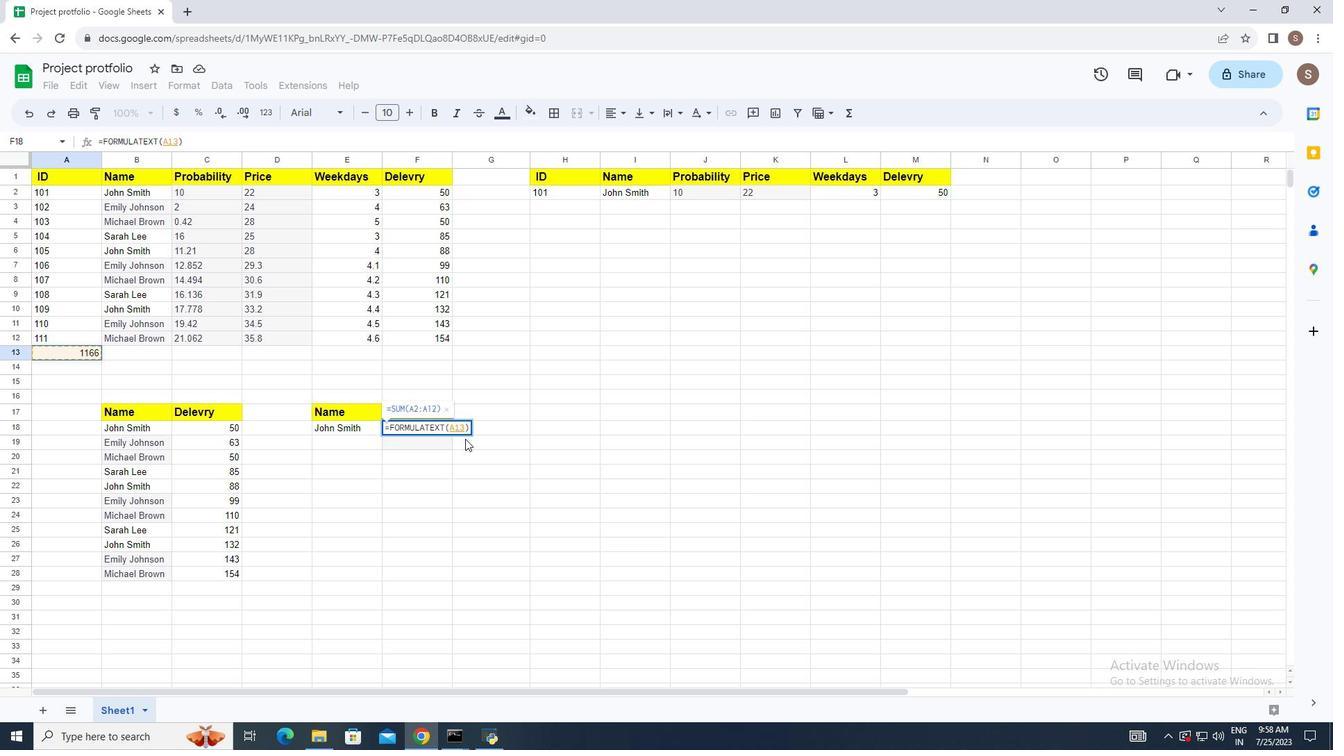 
Action: Key pressed <Key.enter>
Screenshot: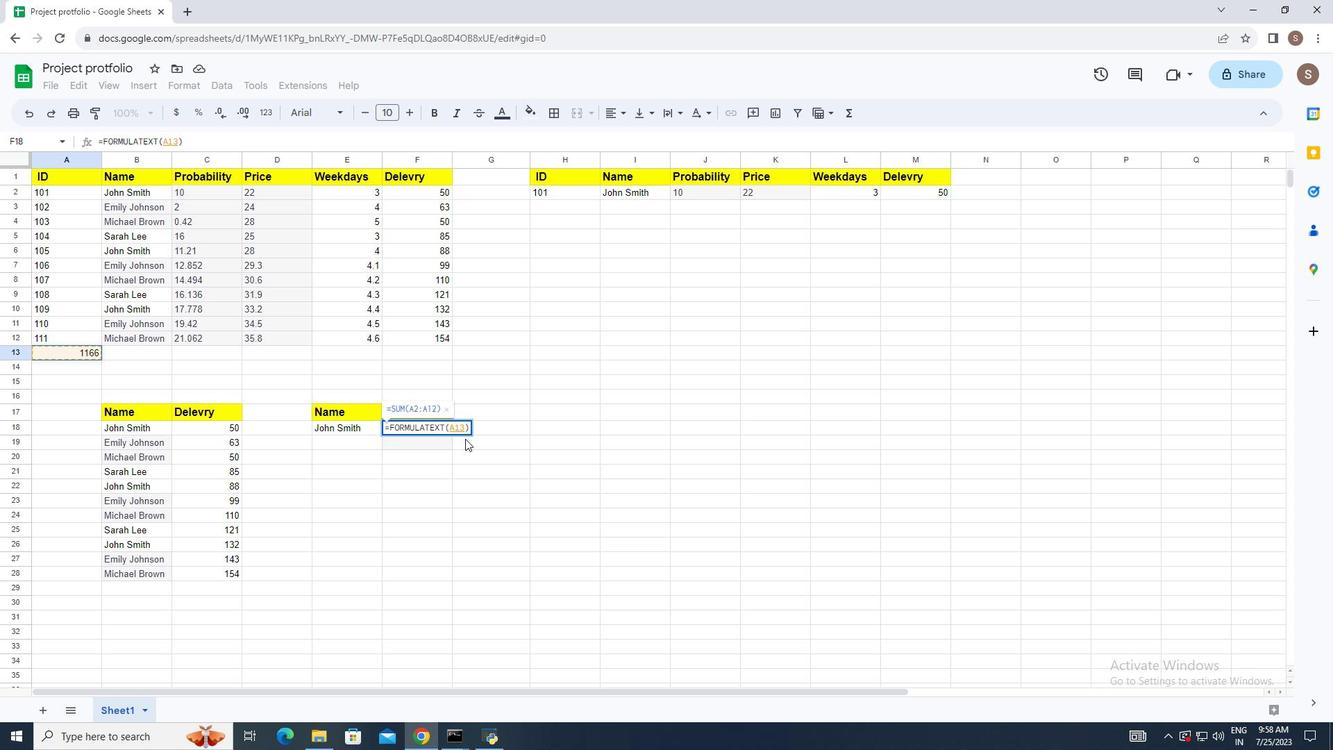 
